 Task: Add Attachment from Google Drive to Card Card0000000219 in Board Board0000000055 in Workspace WS0000000019 in Trello. Add Cover Orange to Card Card0000000219 in Board Board0000000055 in Workspace WS0000000019 in Trello. Add "Add Label …" with "Title" Title0000000219 to Button Button0000000219 to Card Card0000000219 in Board Board0000000055 in Workspace WS0000000019 in Trello. Add Description DS0000000219 to Card Card0000000219 in Board Board0000000055 in Workspace WS0000000019 in Trello. Add Comment CM0000000219 to Card Card0000000219 in Board Board0000000055 in Workspace WS0000000019 in Trello
Action: Mouse moved to (686, 721)
Screenshot: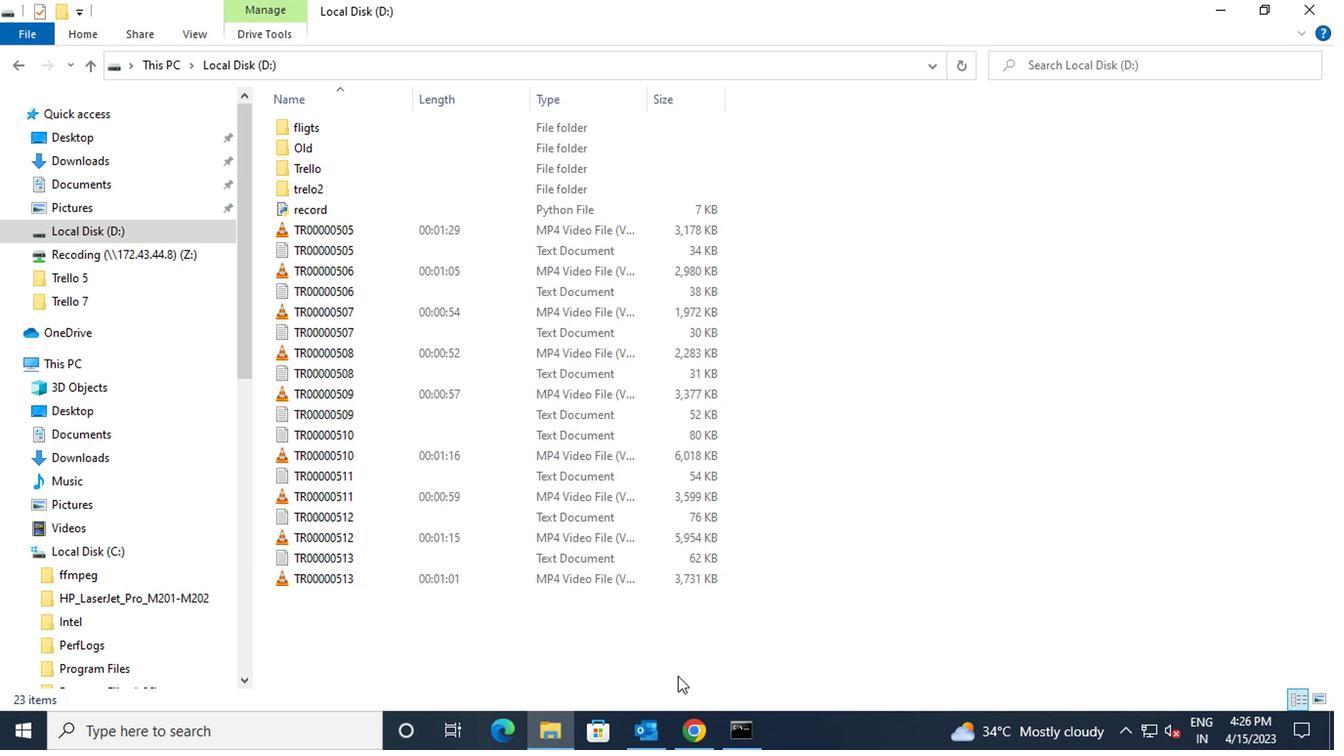 
Action: Mouse pressed left at (686, 721)
Screenshot: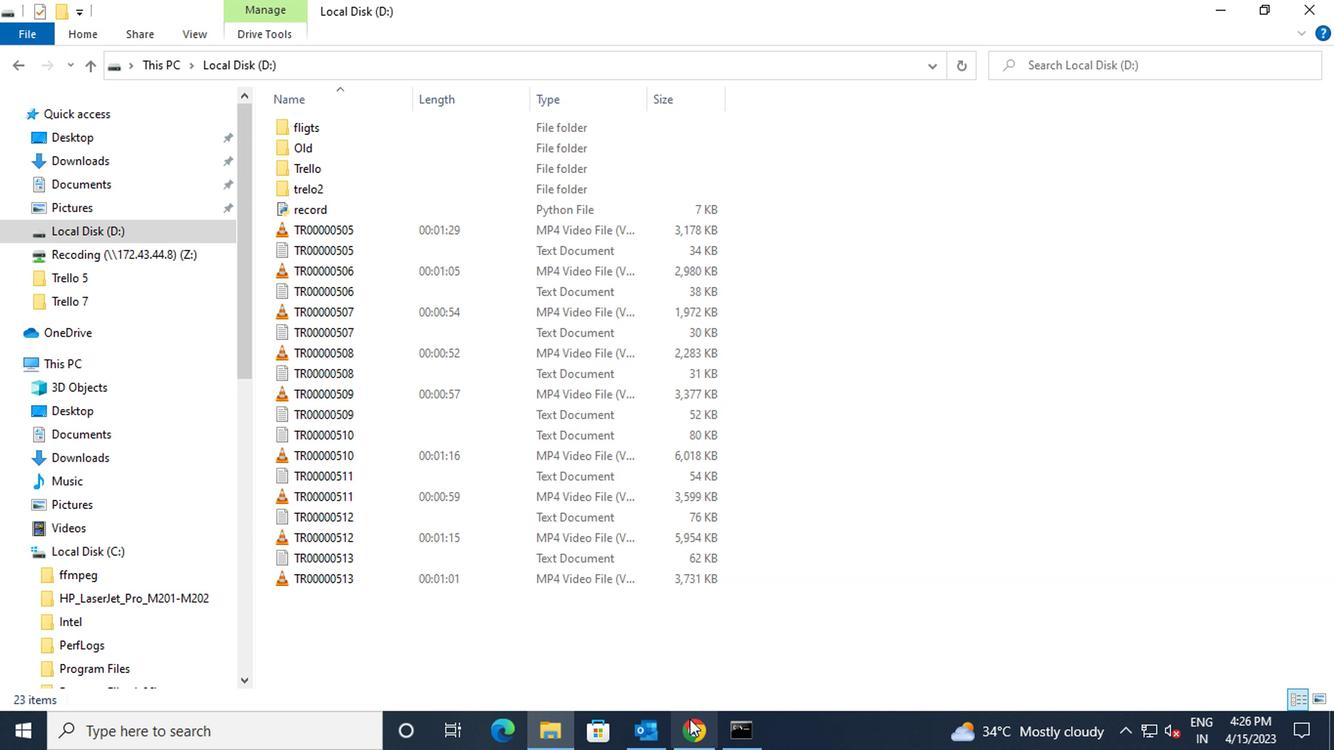 
Action: Mouse moved to (495, 548)
Screenshot: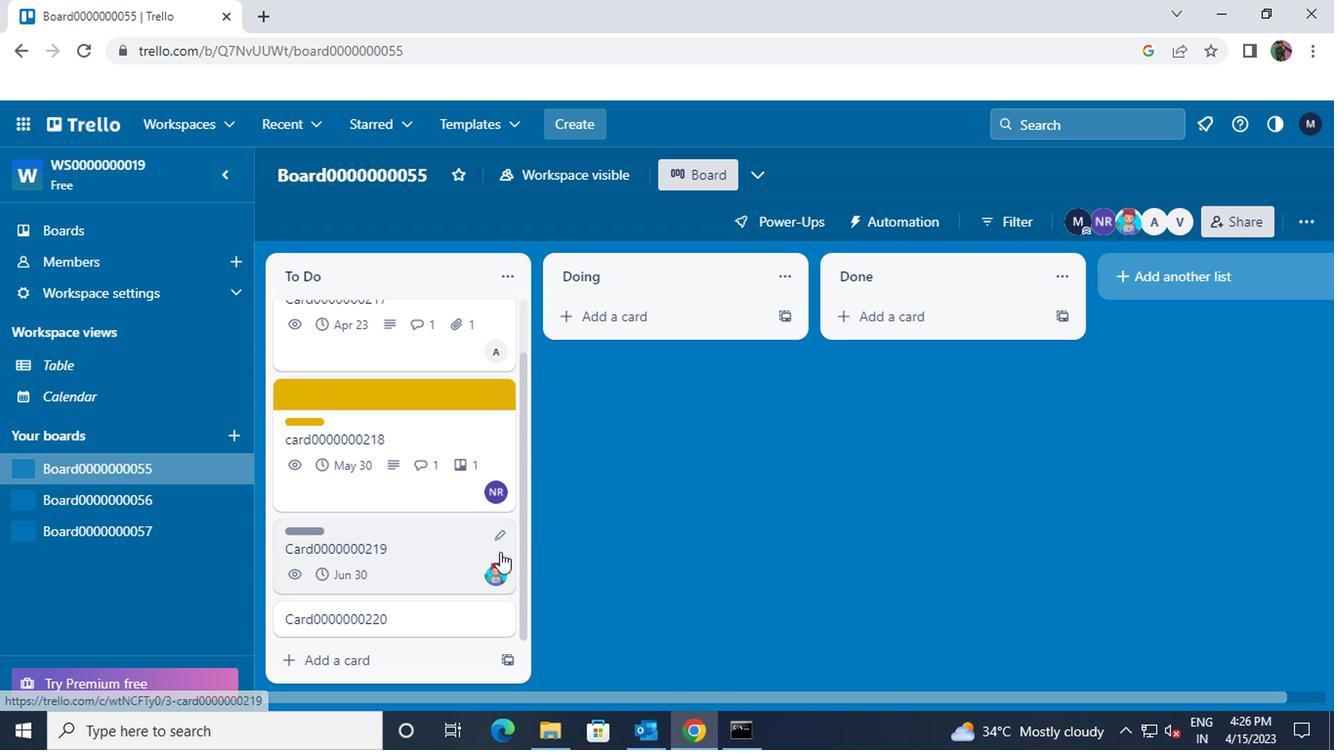 
Action: Mouse pressed left at (495, 548)
Screenshot: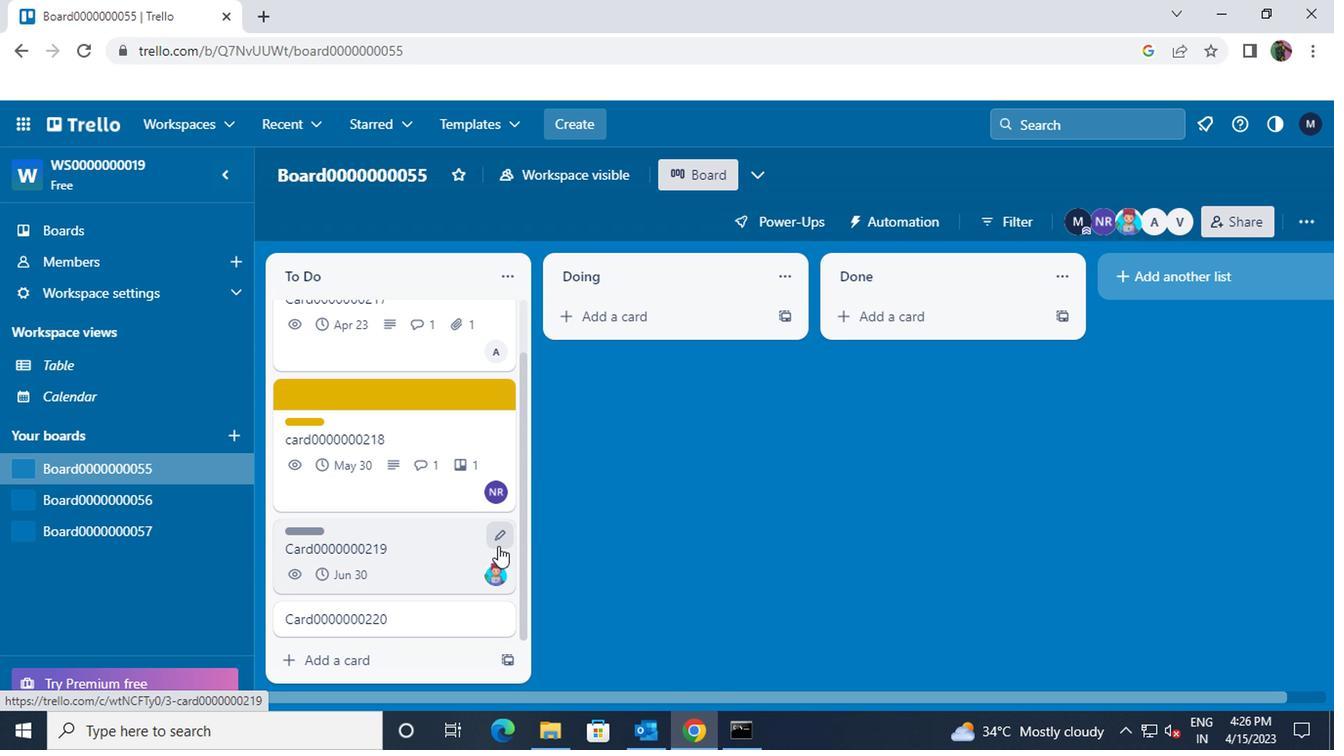 
Action: Mouse moved to (550, 438)
Screenshot: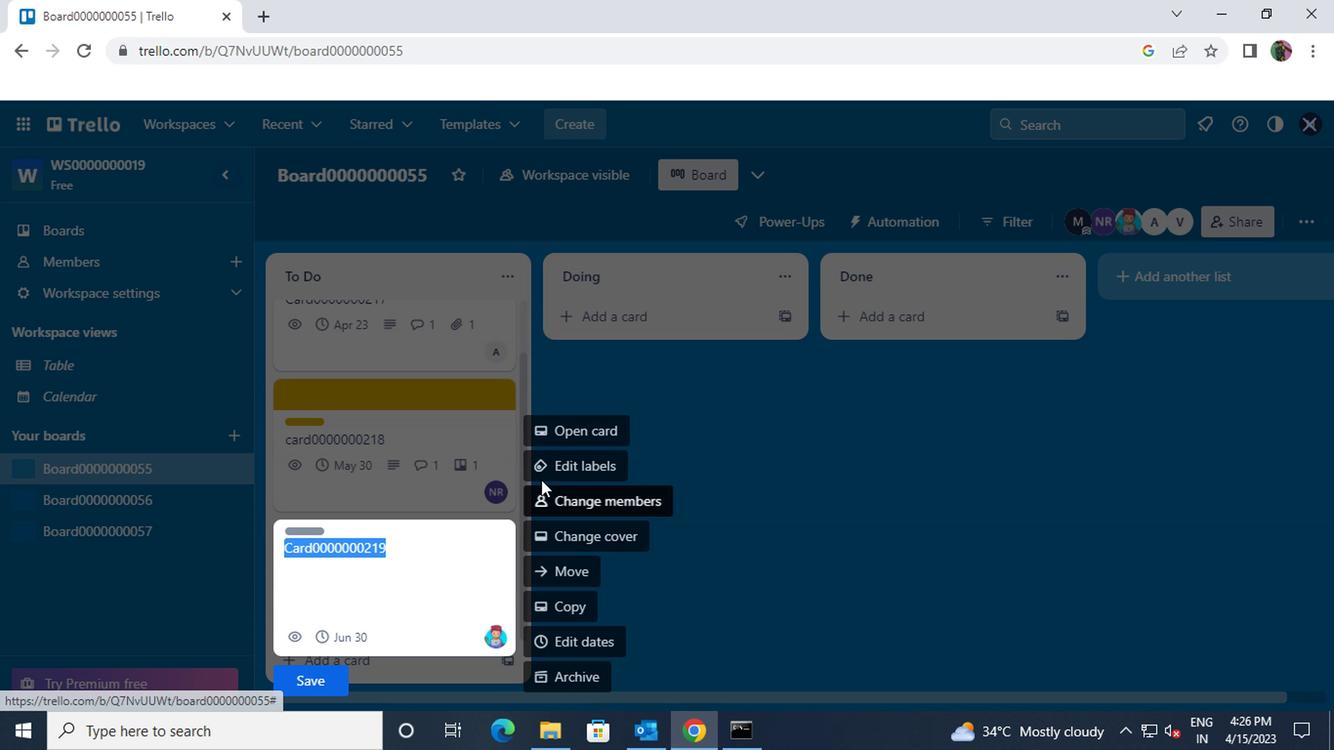 
Action: Mouse pressed left at (550, 438)
Screenshot: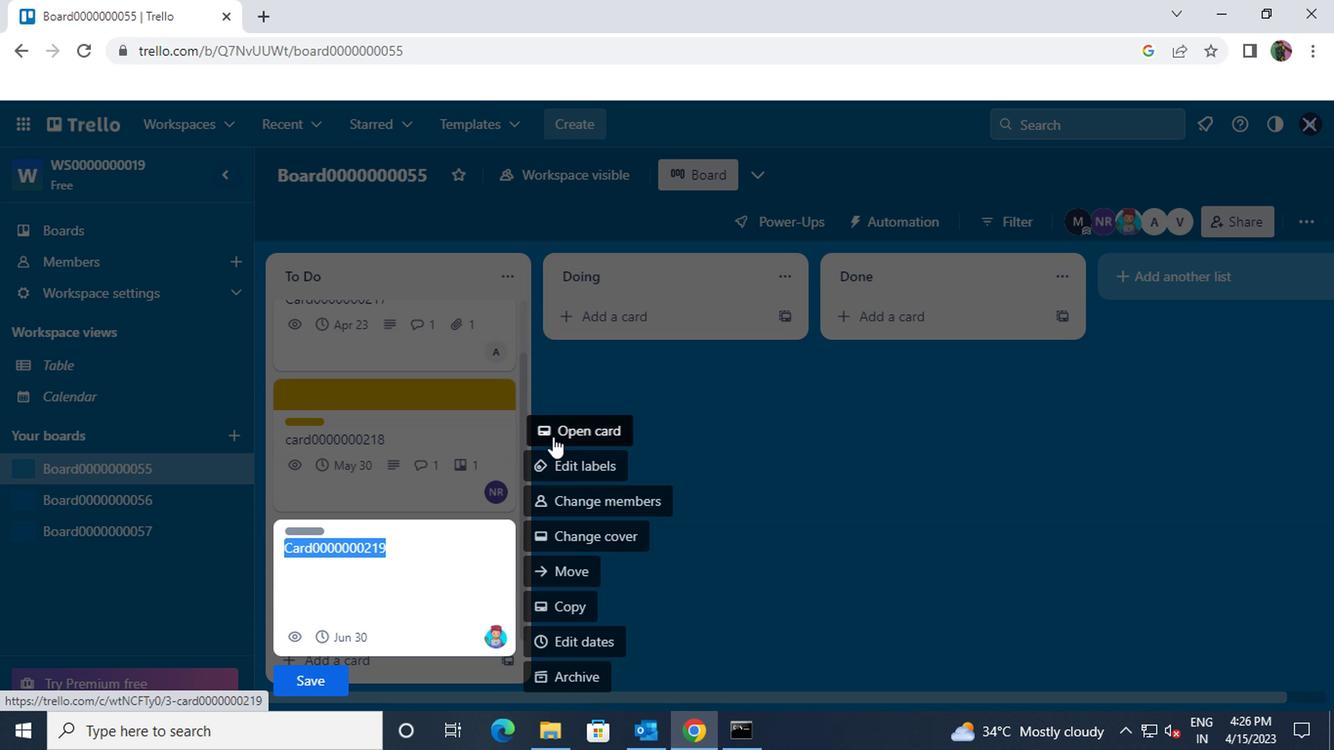 
Action: Mouse moved to (886, 440)
Screenshot: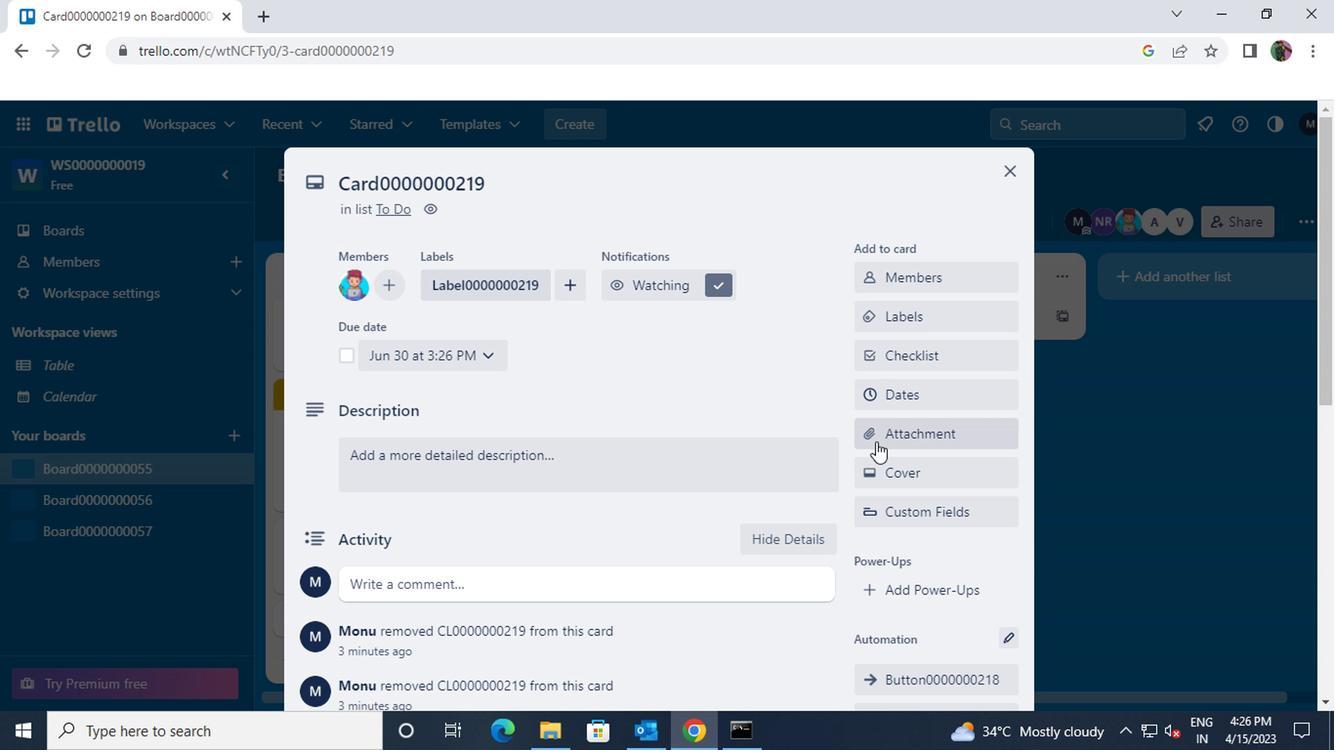 
Action: Mouse pressed left at (886, 440)
Screenshot: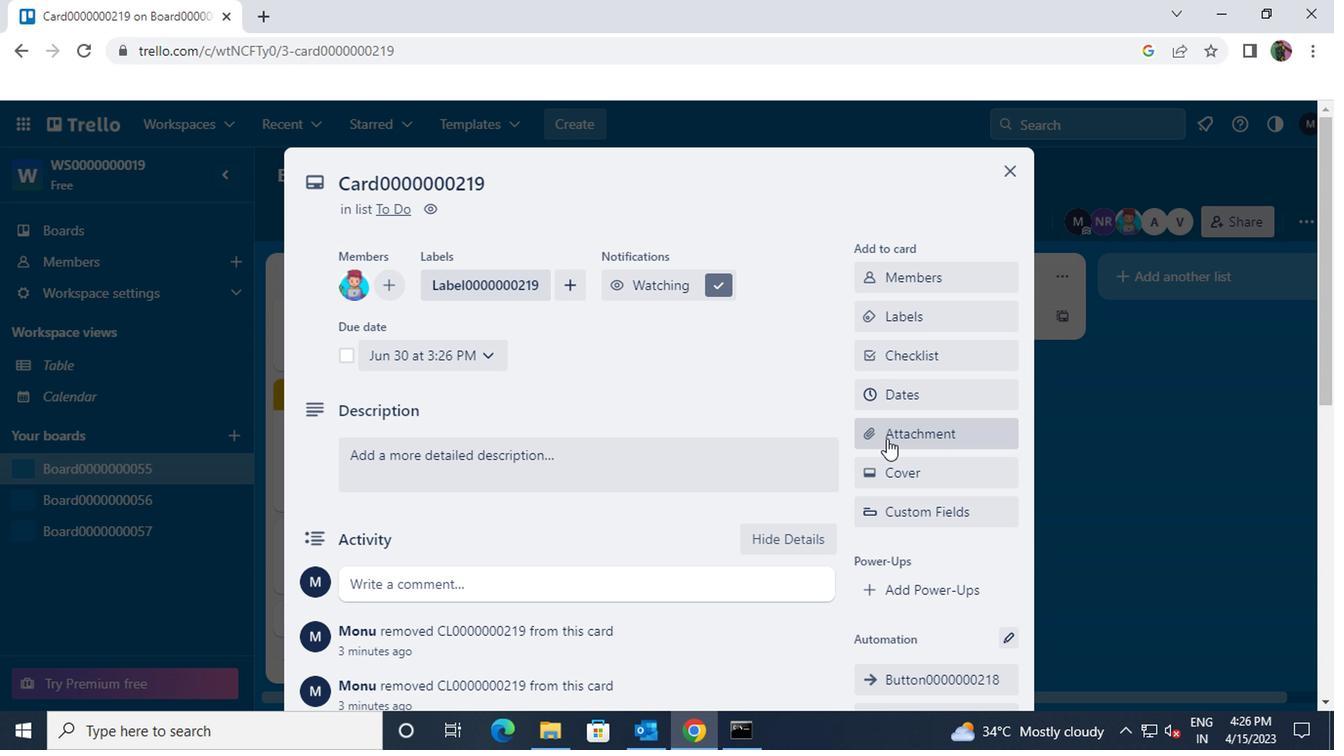 
Action: Mouse moved to (919, 282)
Screenshot: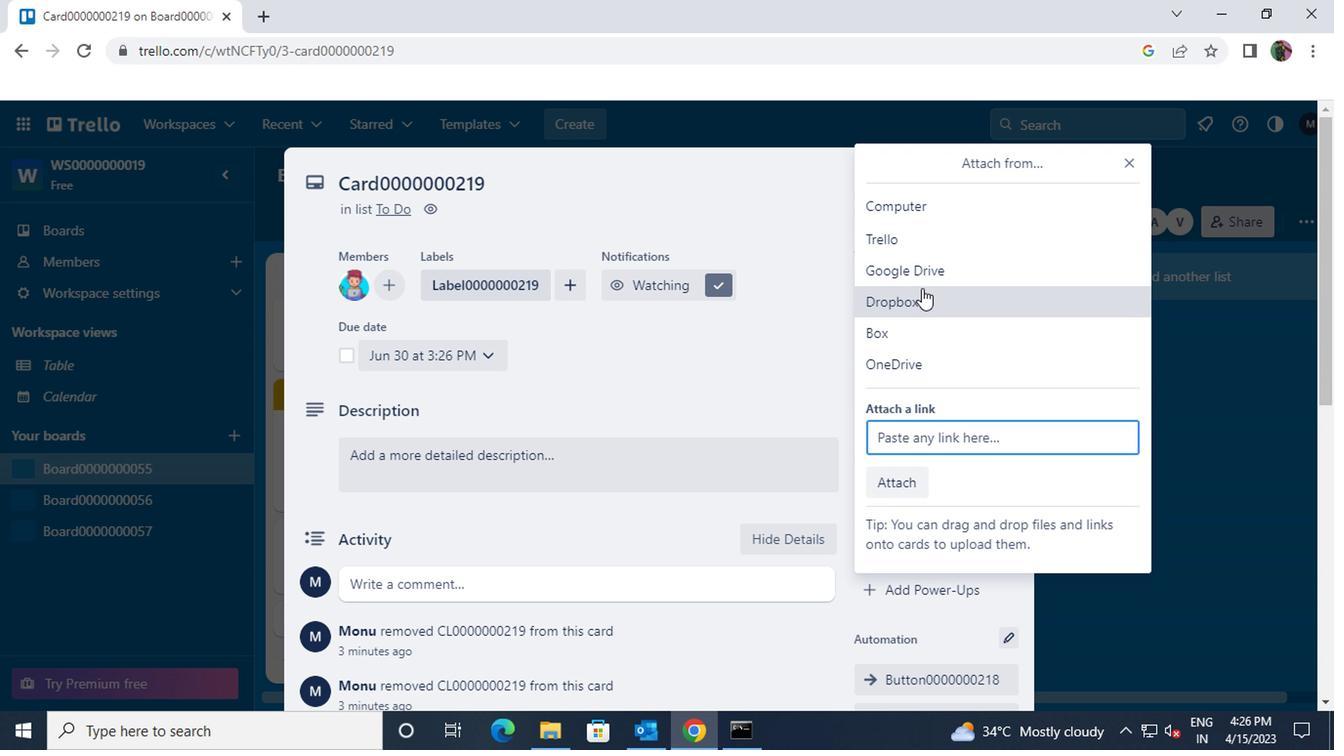 
Action: Mouse pressed left at (919, 282)
Screenshot: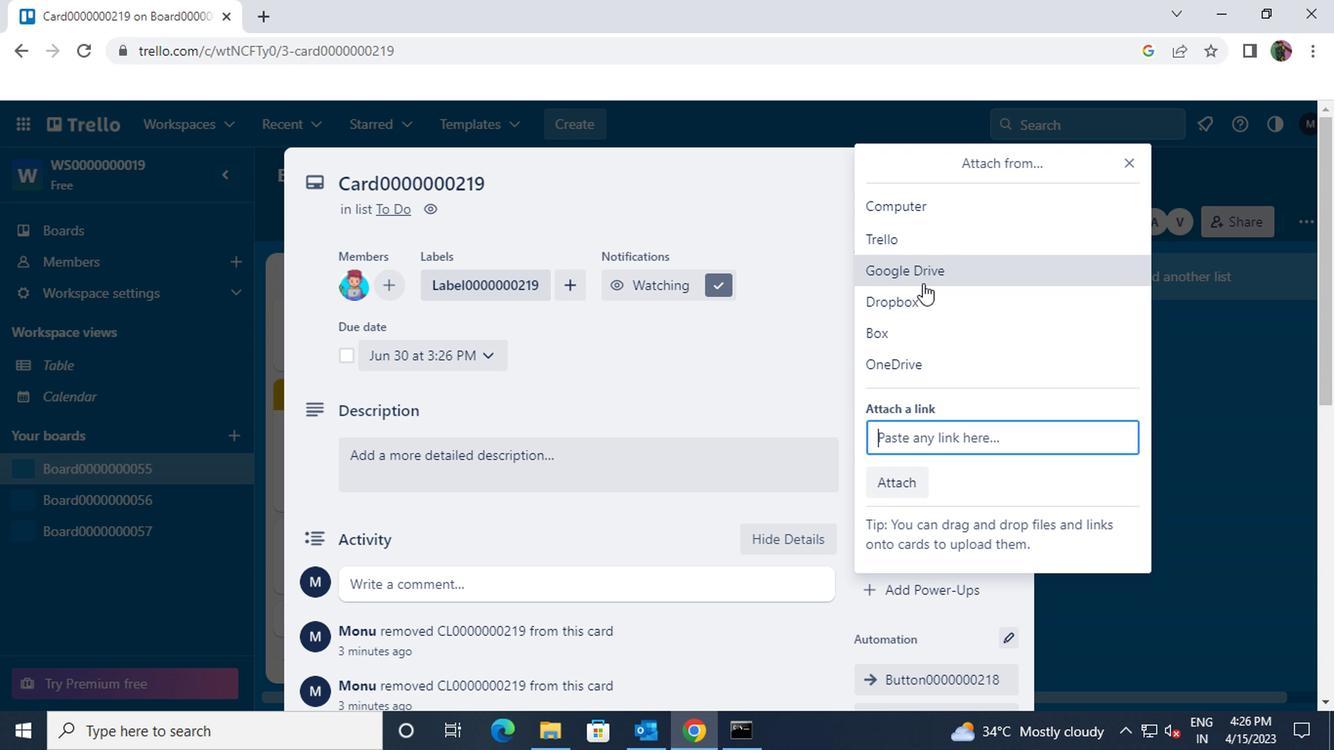 
Action: Mouse moved to (910, 555)
Screenshot: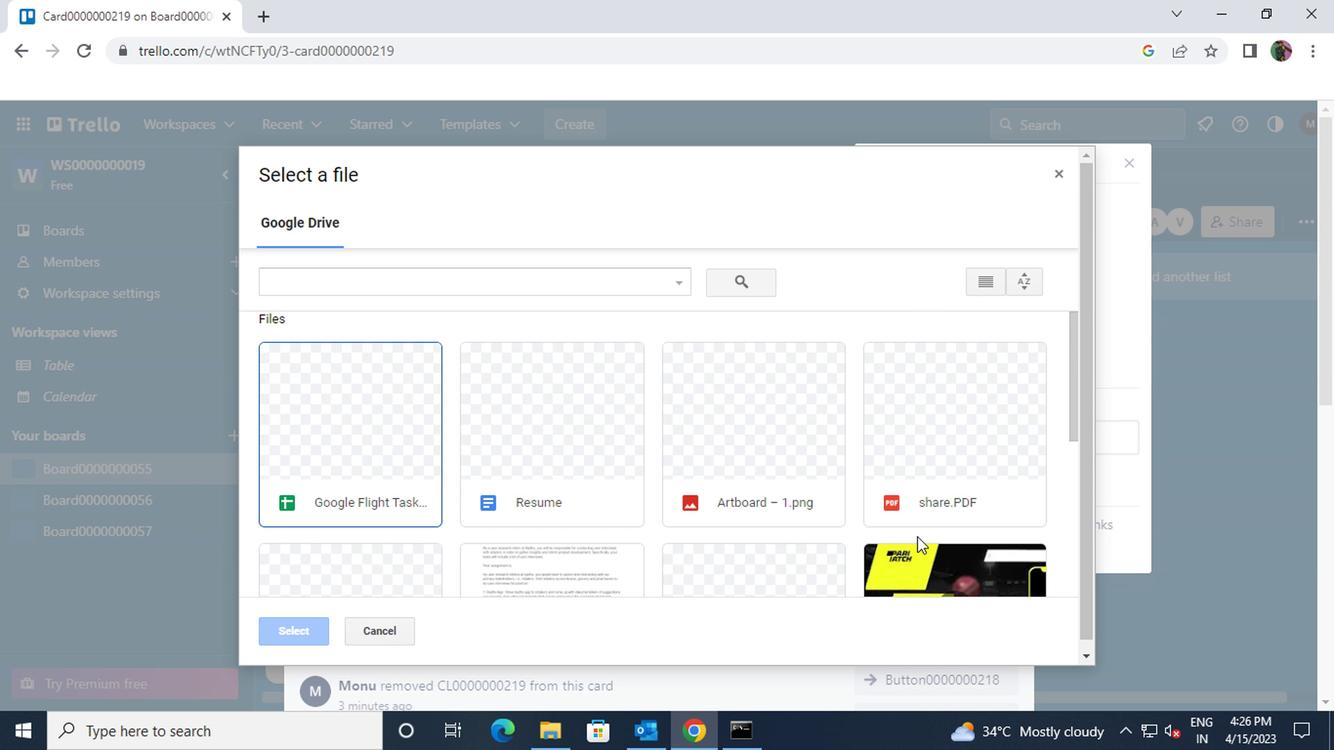 
Action: Mouse pressed left at (910, 555)
Screenshot: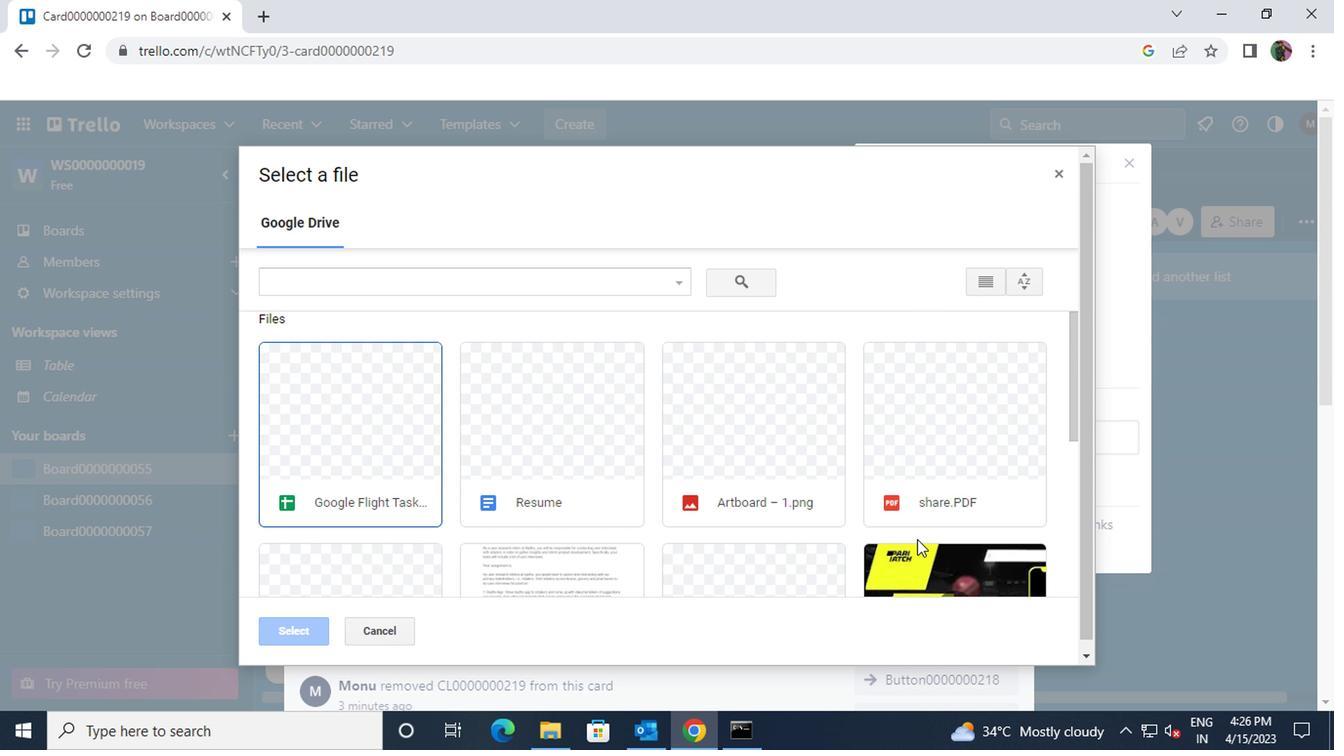
Action: Mouse moved to (303, 632)
Screenshot: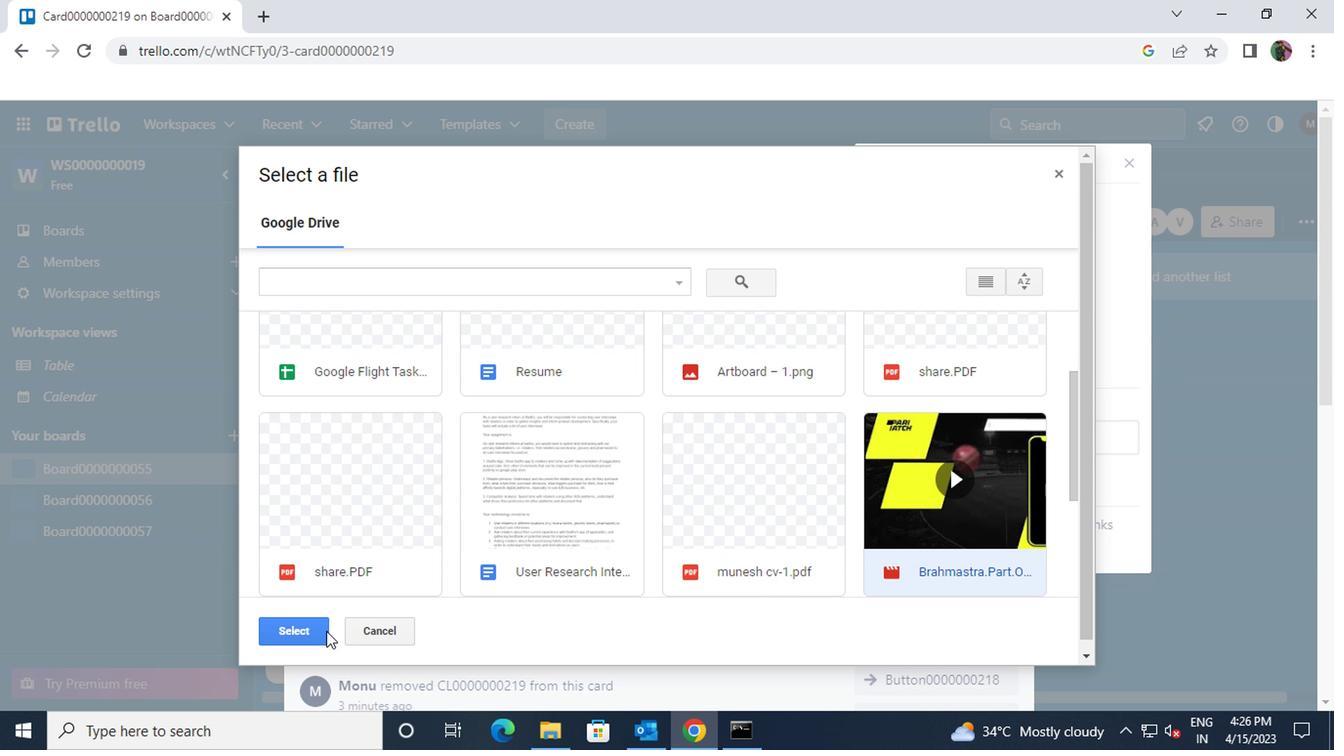 
Action: Mouse pressed left at (303, 632)
Screenshot: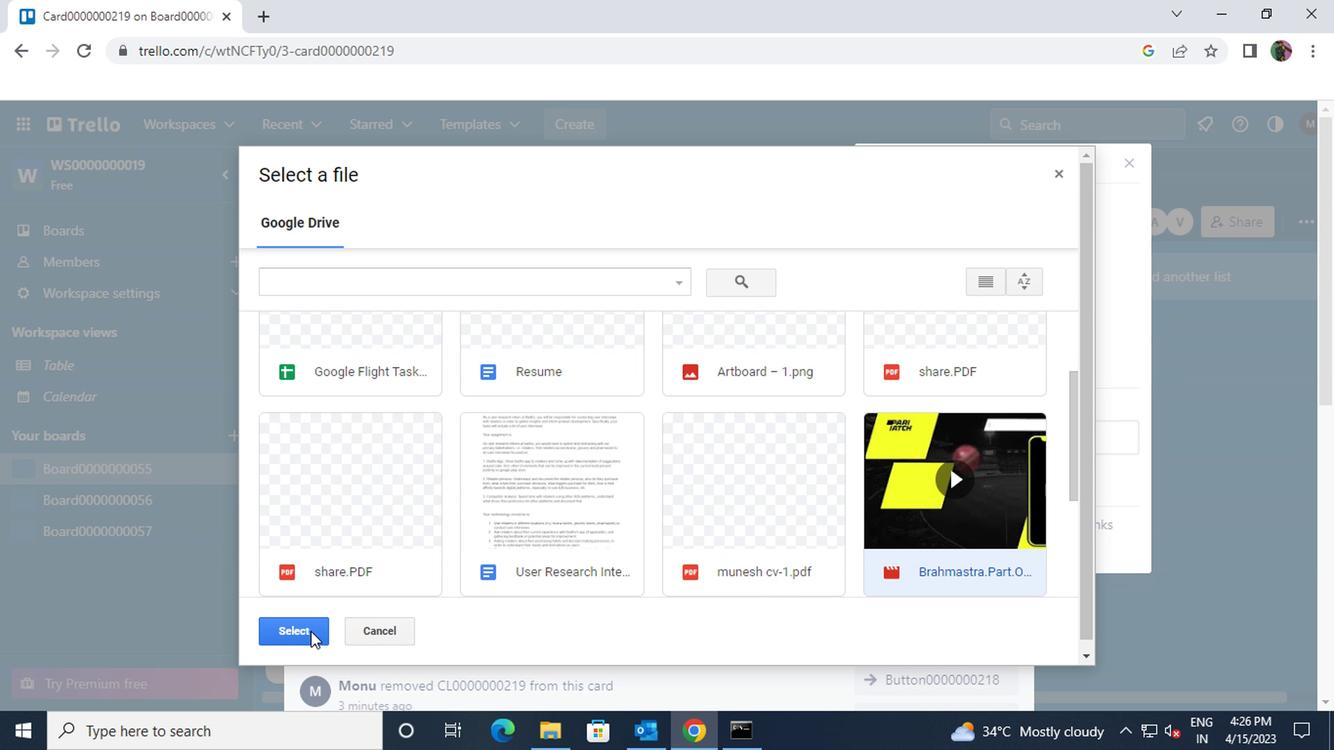 
Action: Mouse moved to (1006, 169)
Screenshot: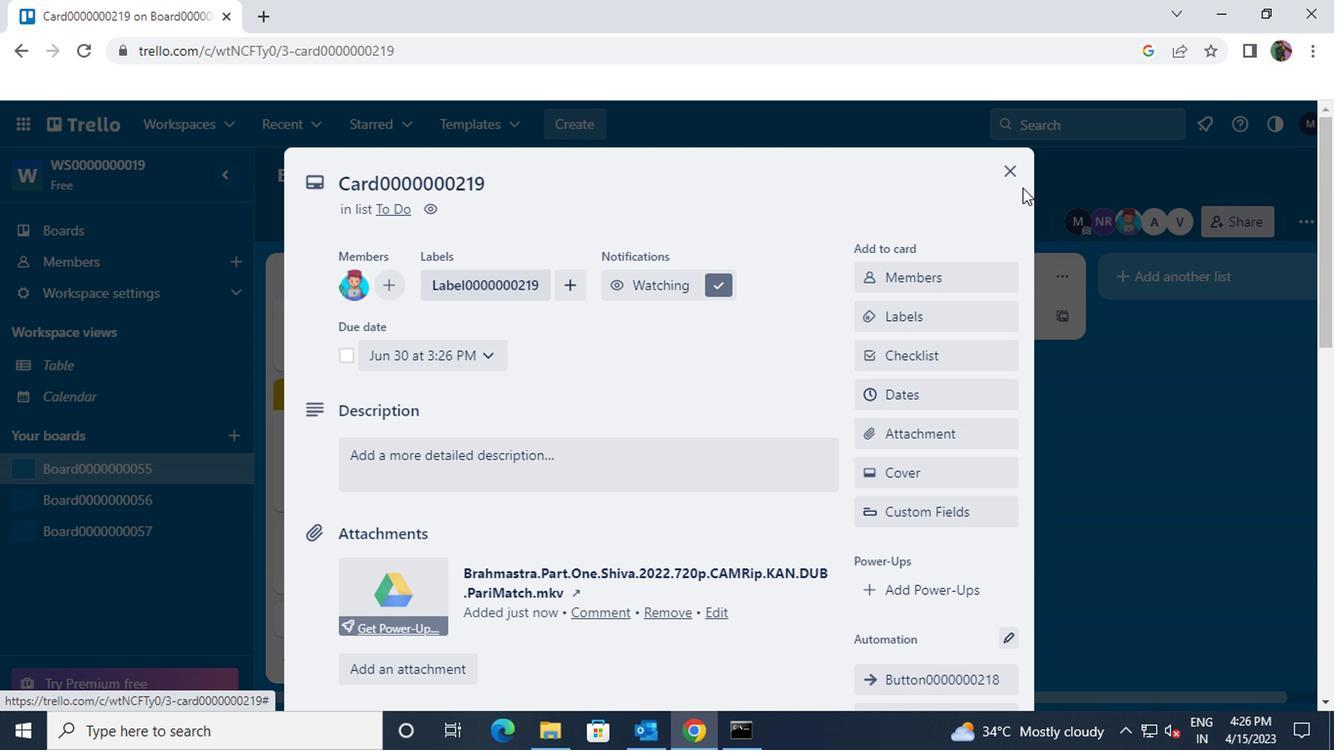 
Action: Mouse pressed left at (1006, 169)
Screenshot: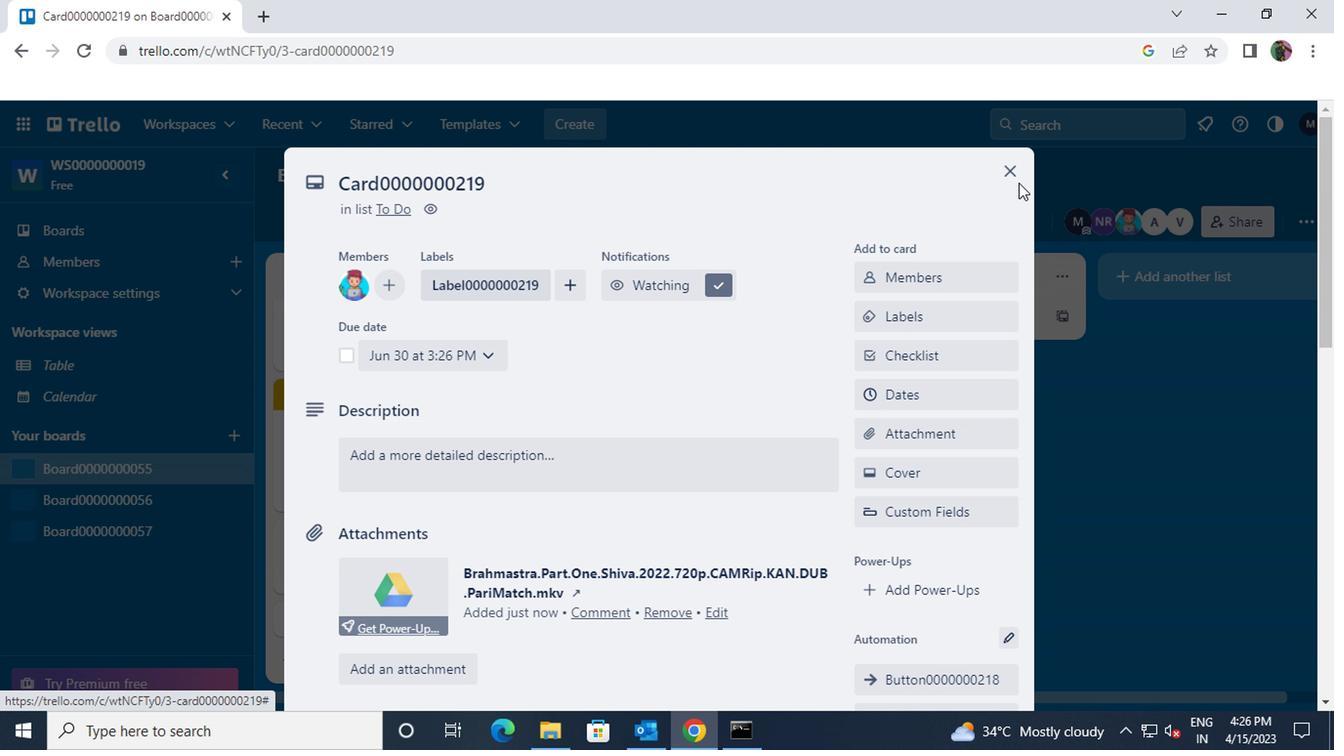 
Action: Mouse moved to (499, 536)
Screenshot: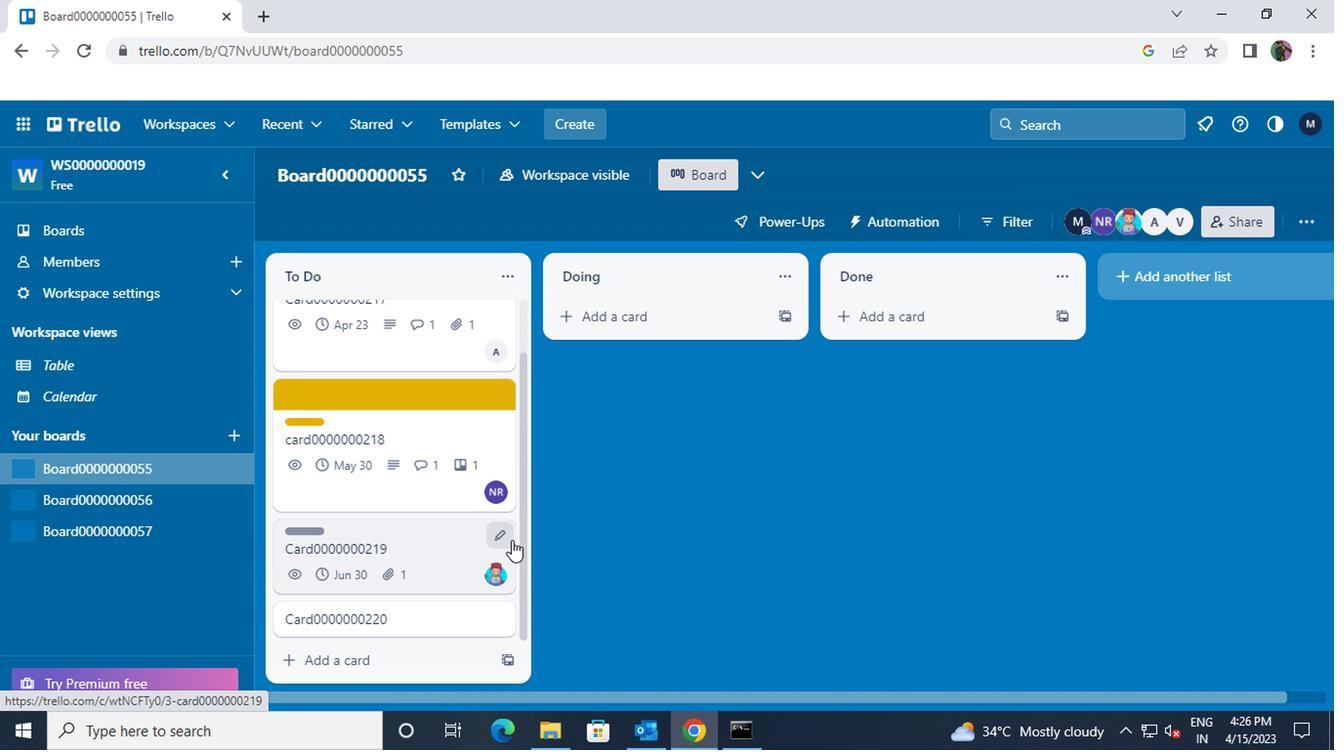 
Action: Mouse pressed left at (499, 536)
Screenshot: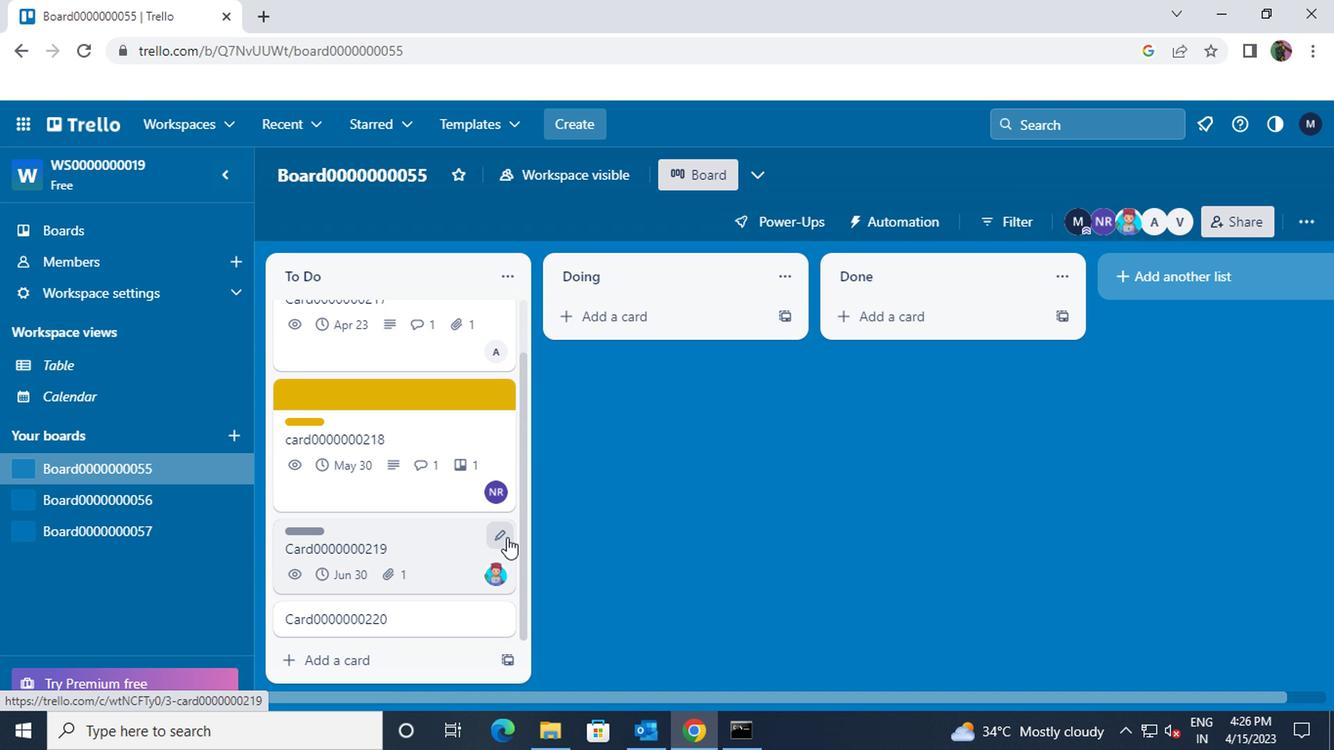 
Action: Mouse moved to (552, 529)
Screenshot: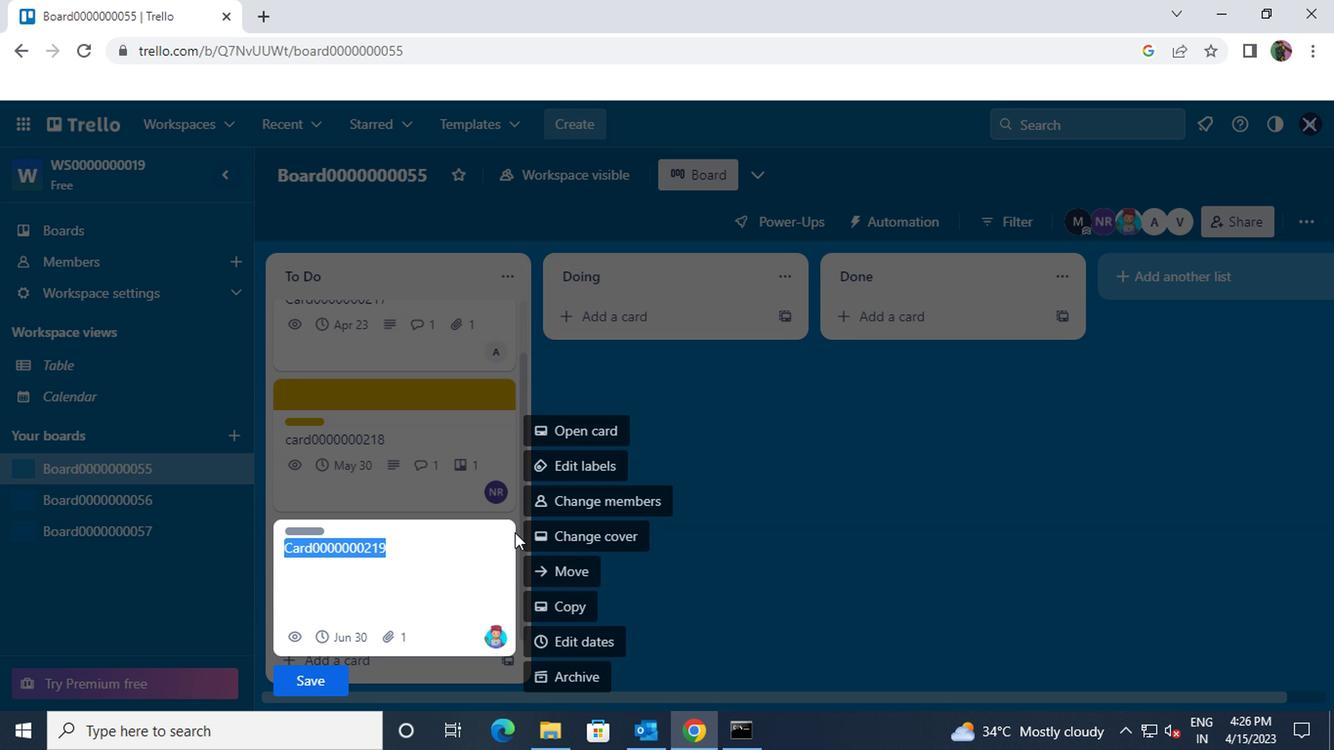 
Action: Mouse pressed left at (552, 529)
Screenshot: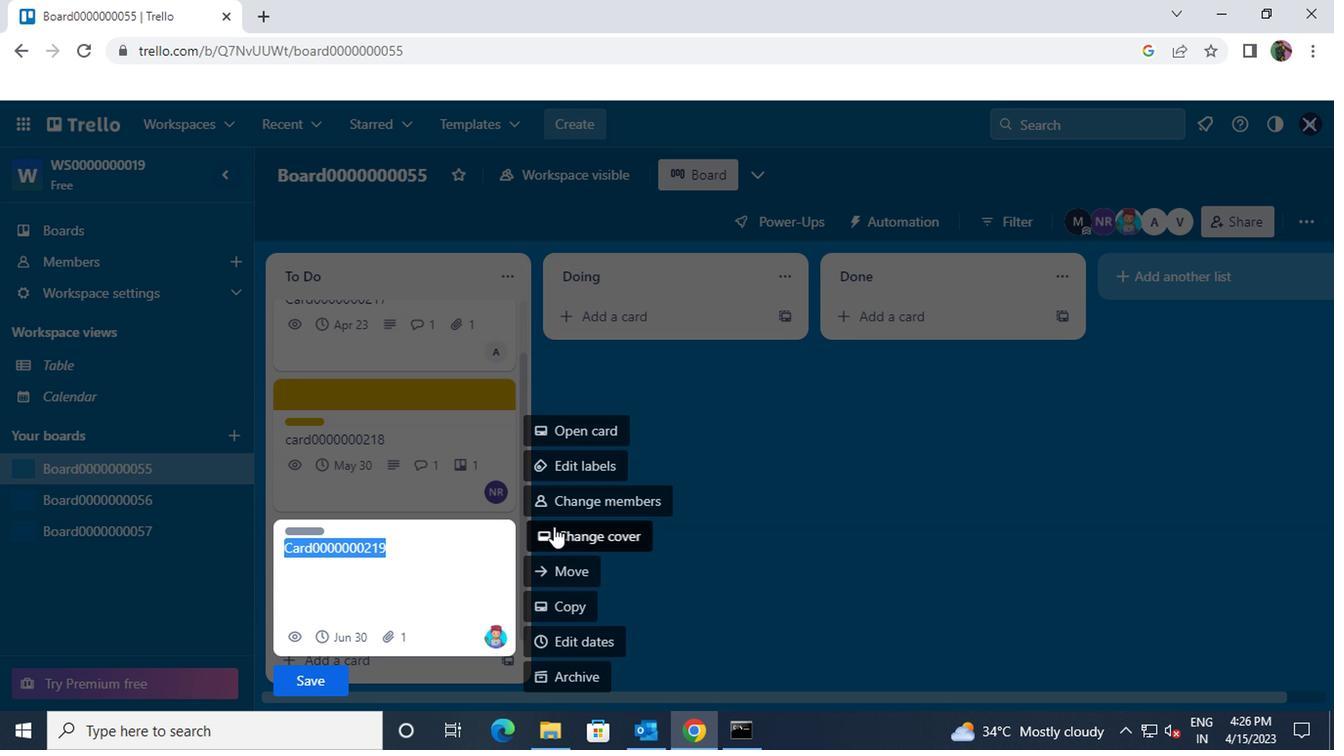 
Action: Mouse moved to (732, 344)
Screenshot: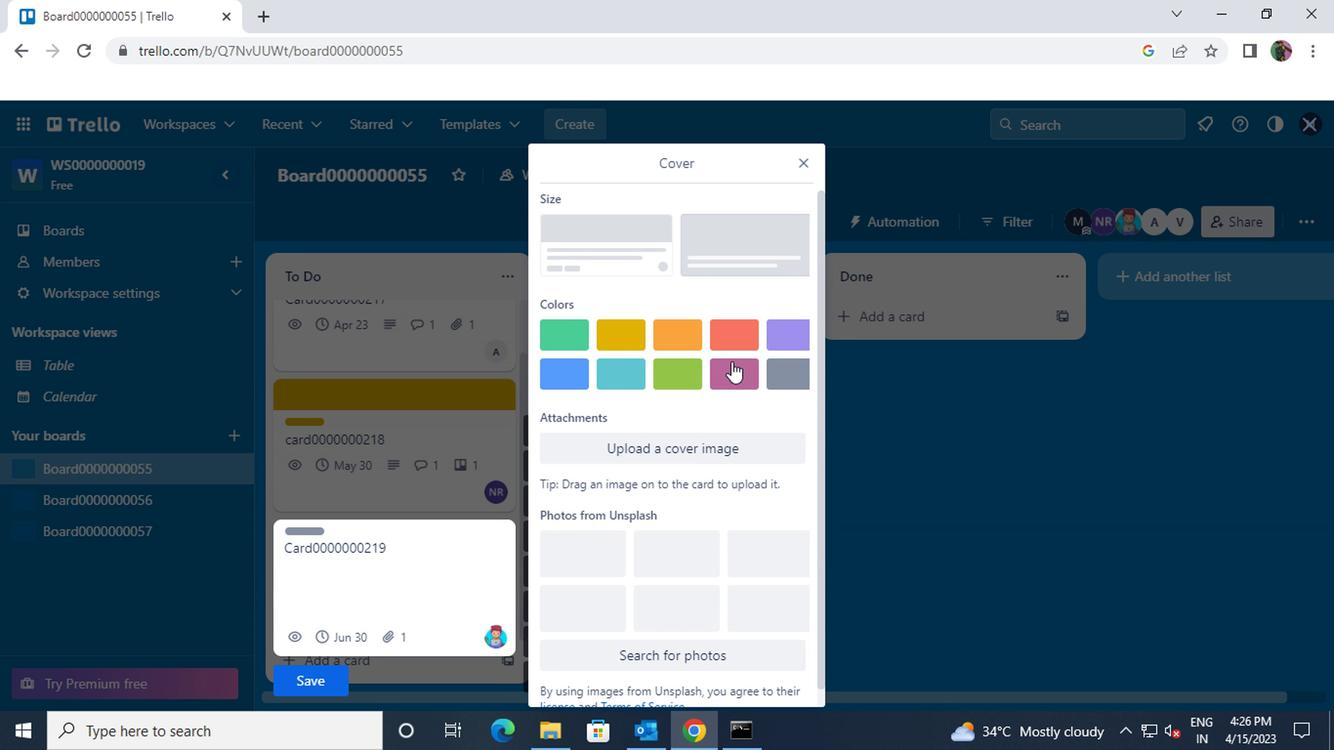 
Action: Mouse pressed left at (732, 344)
Screenshot: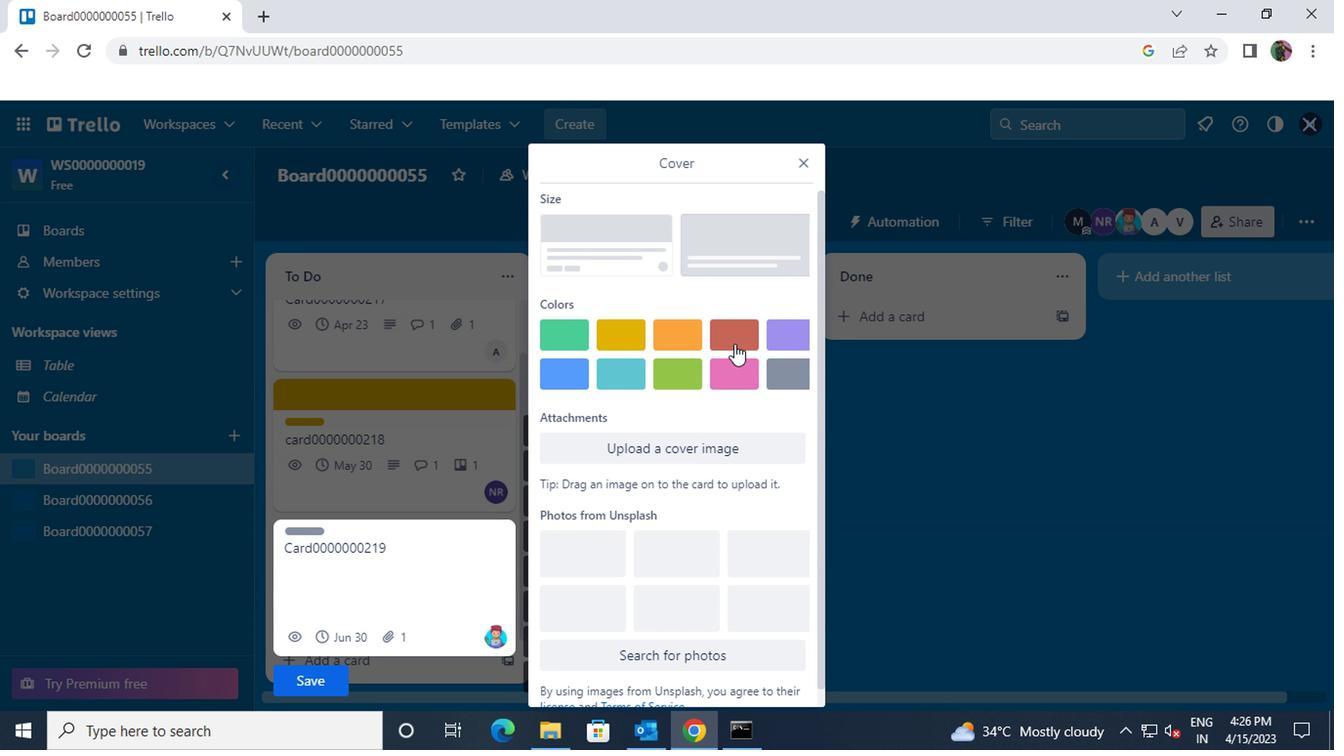 
Action: Mouse moved to (327, 699)
Screenshot: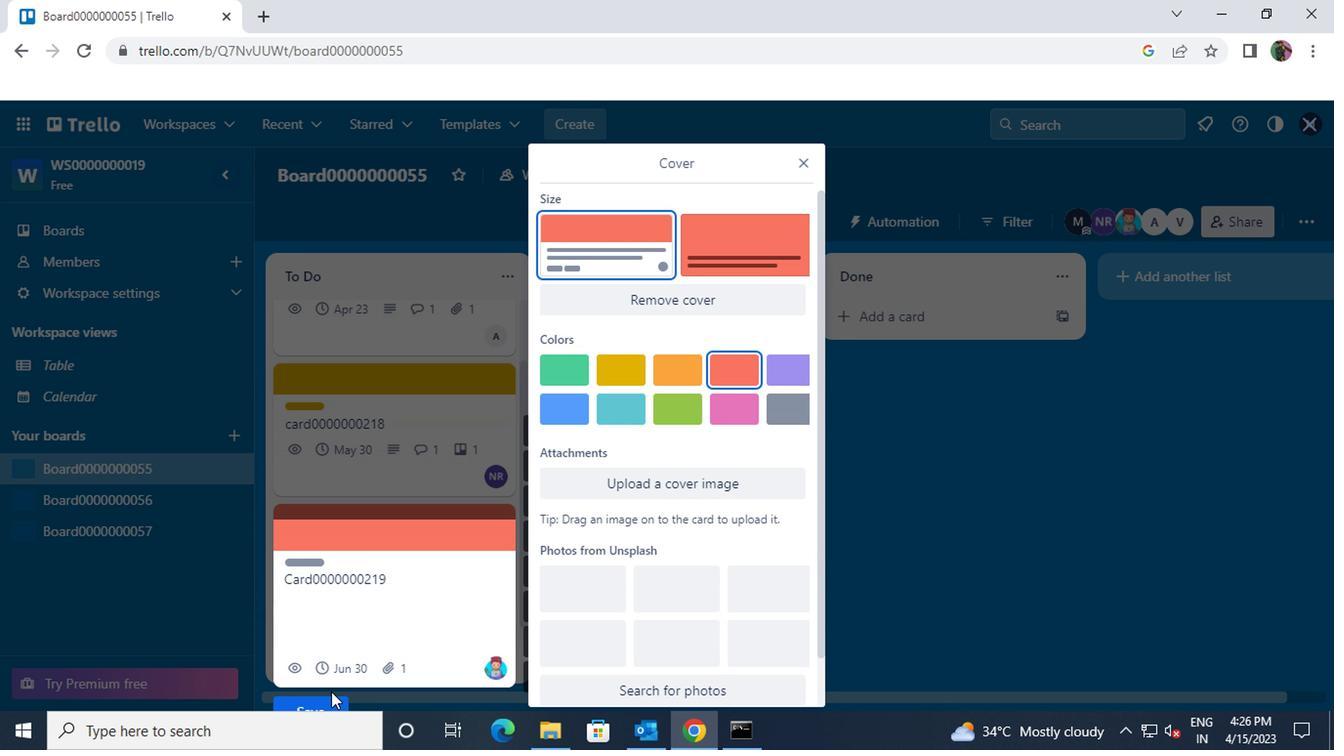 
Action: Mouse pressed left at (327, 699)
Screenshot: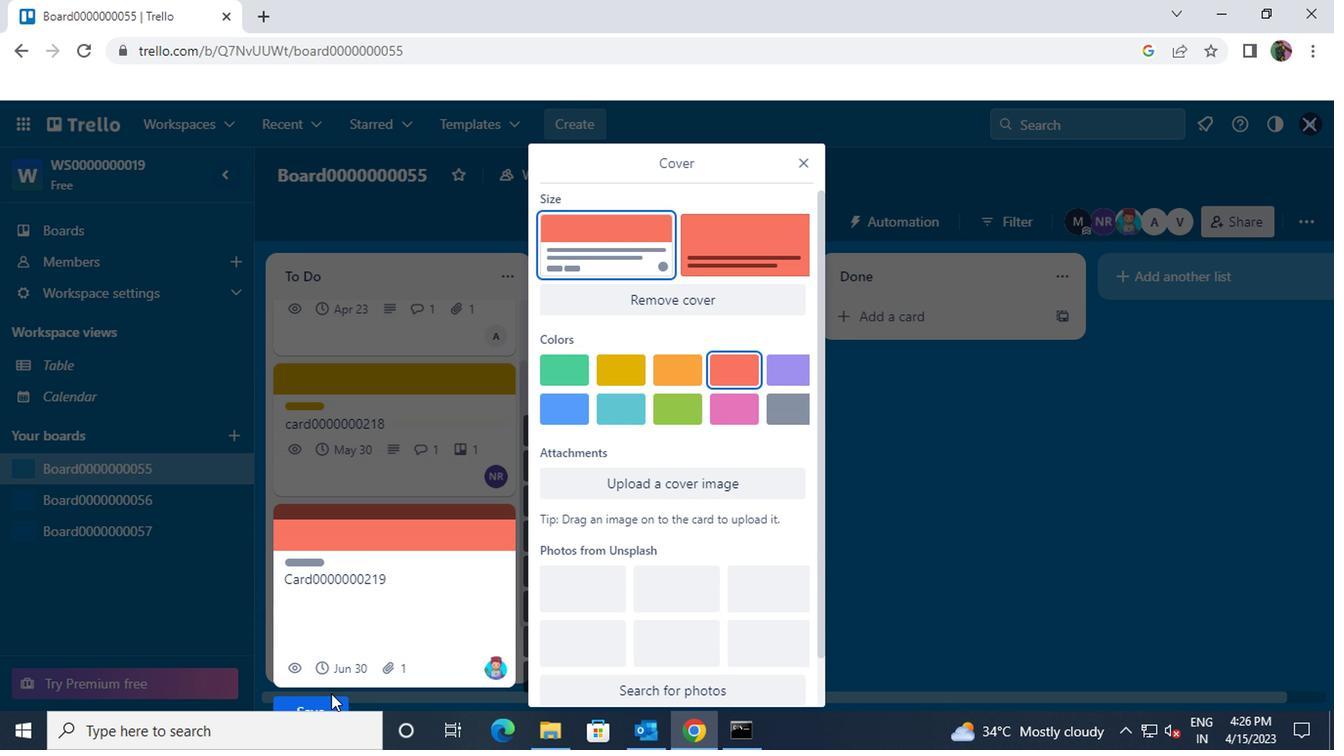 
Action: Mouse moved to (502, 527)
Screenshot: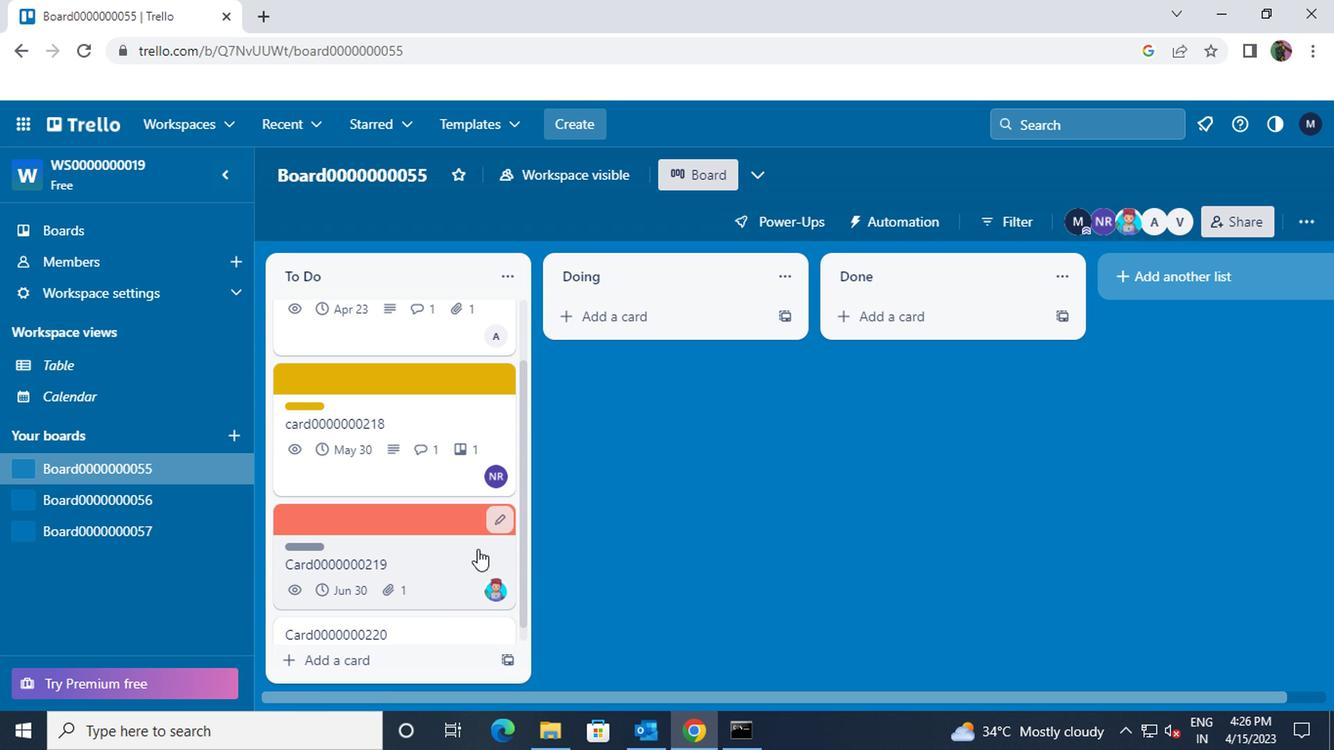
Action: Mouse pressed left at (502, 527)
Screenshot: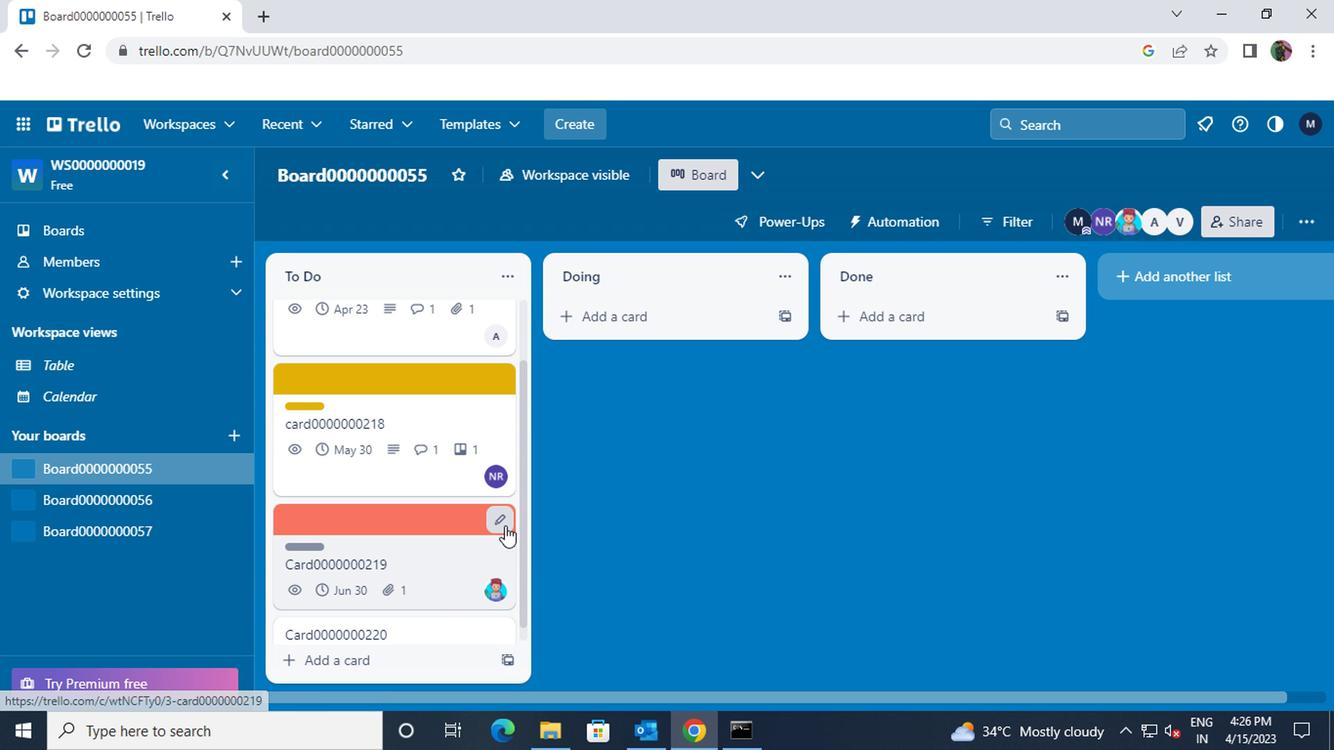 
Action: Mouse moved to (602, 431)
Screenshot: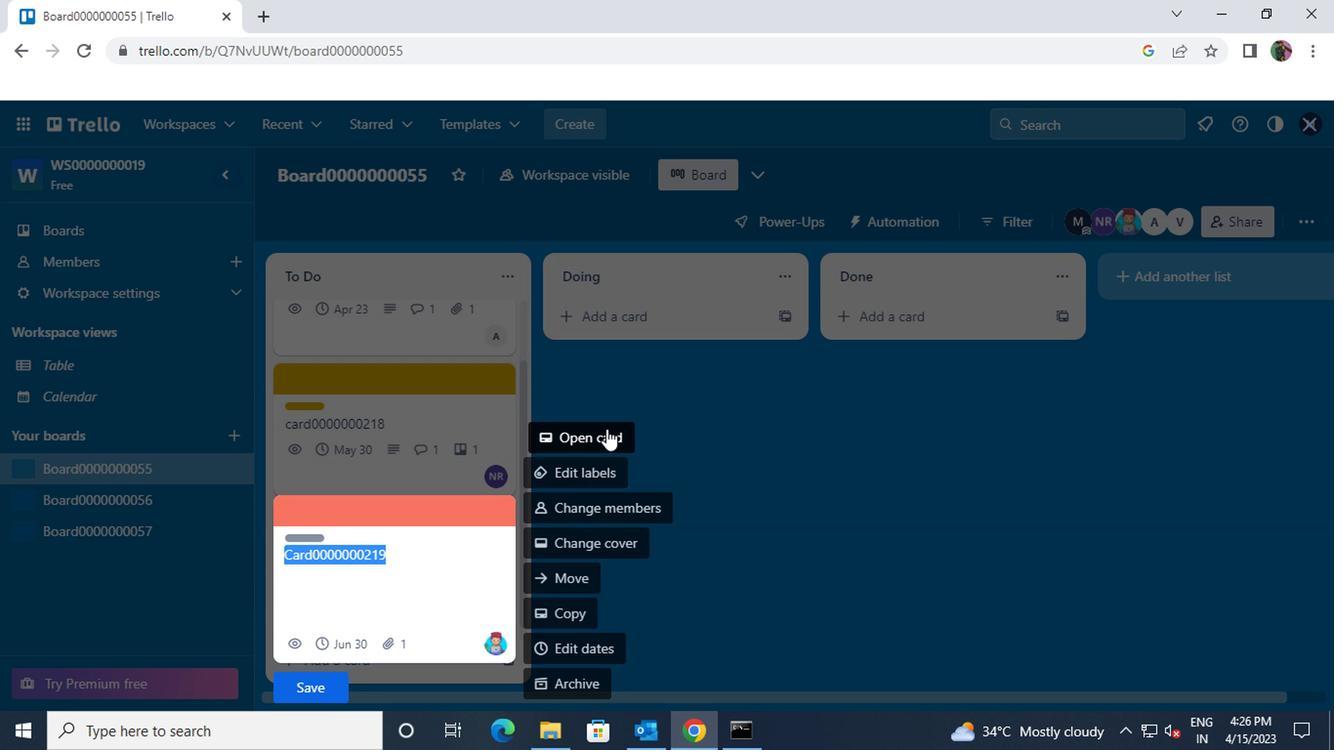 
Action: Mouse pressed left at (602, 431)
Screenshot: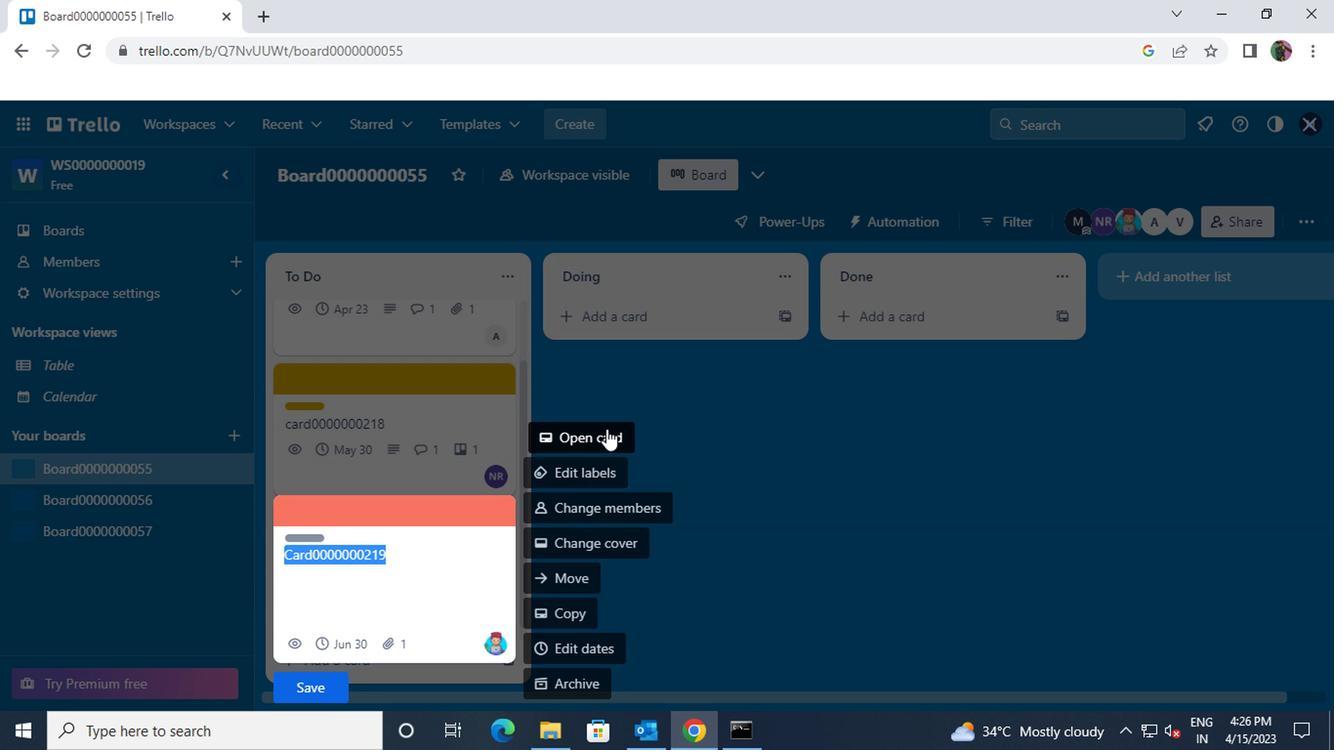 
Action: Mouse moved to (892, 430)
Screenshot: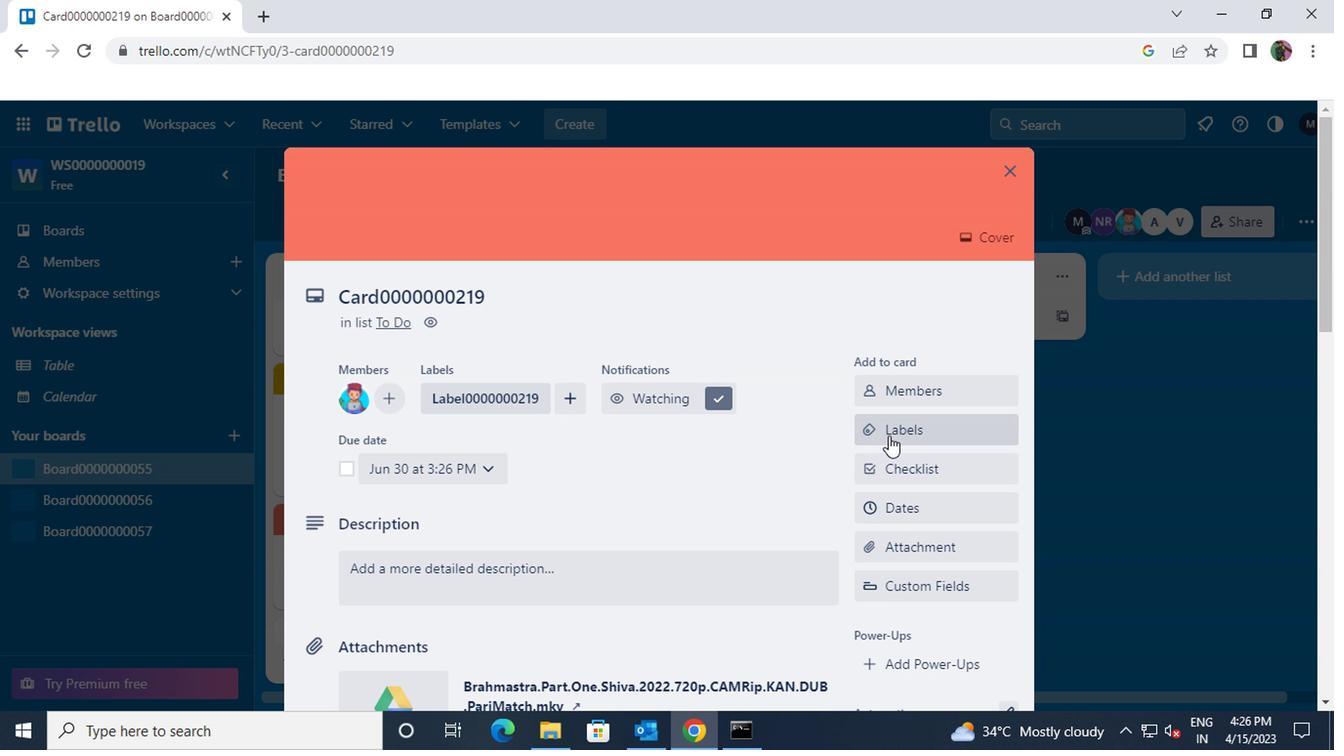 
Action: Mouse pressed left at (892, 430)
Screenshot: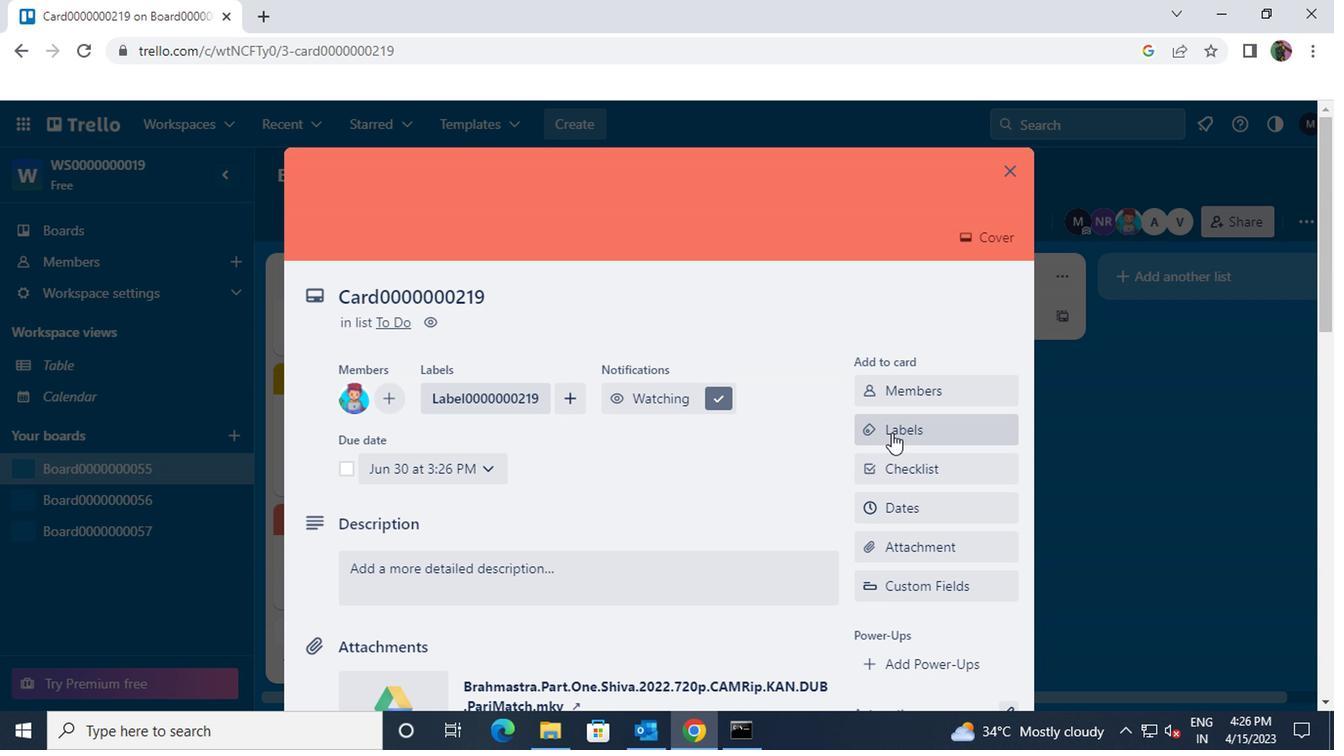 
Action: Mouse moved to (924, 522)
Screenshot: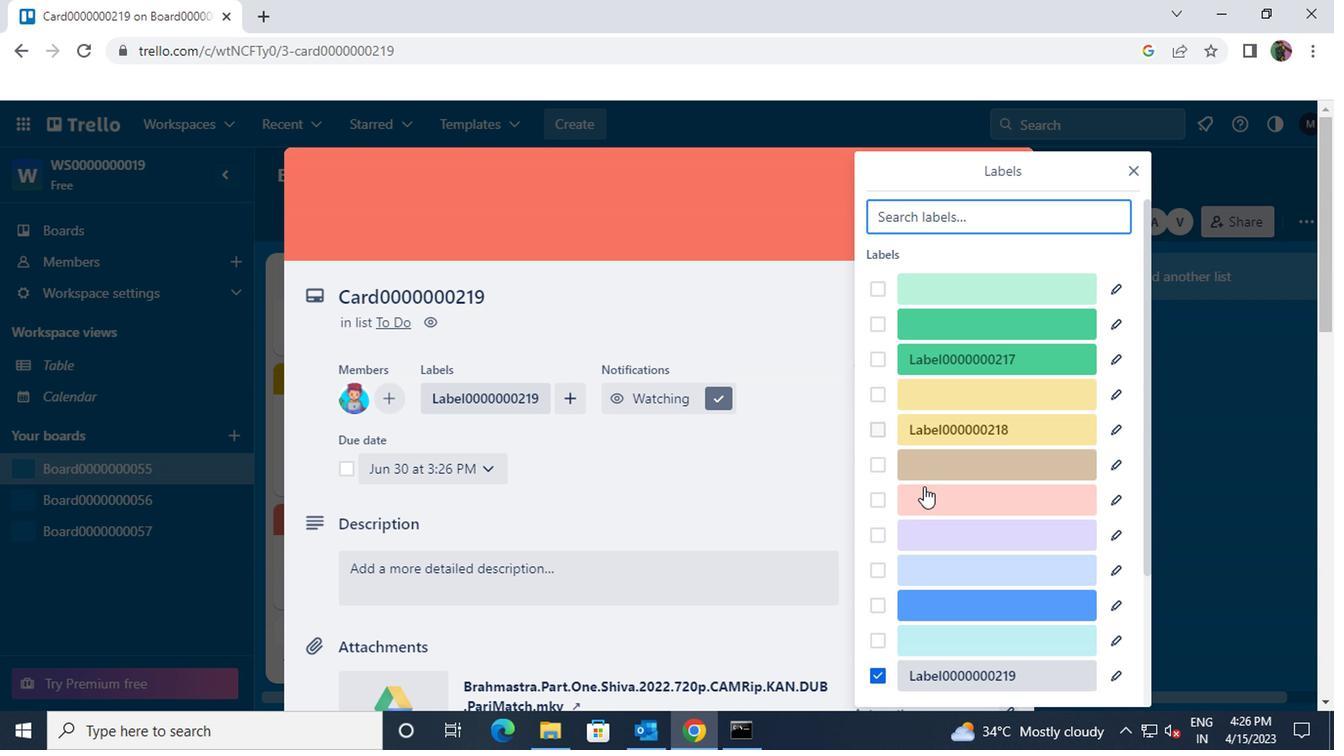 
Action: Mouse scrolled (924, 522) with delta (0, 0)
Screenshot: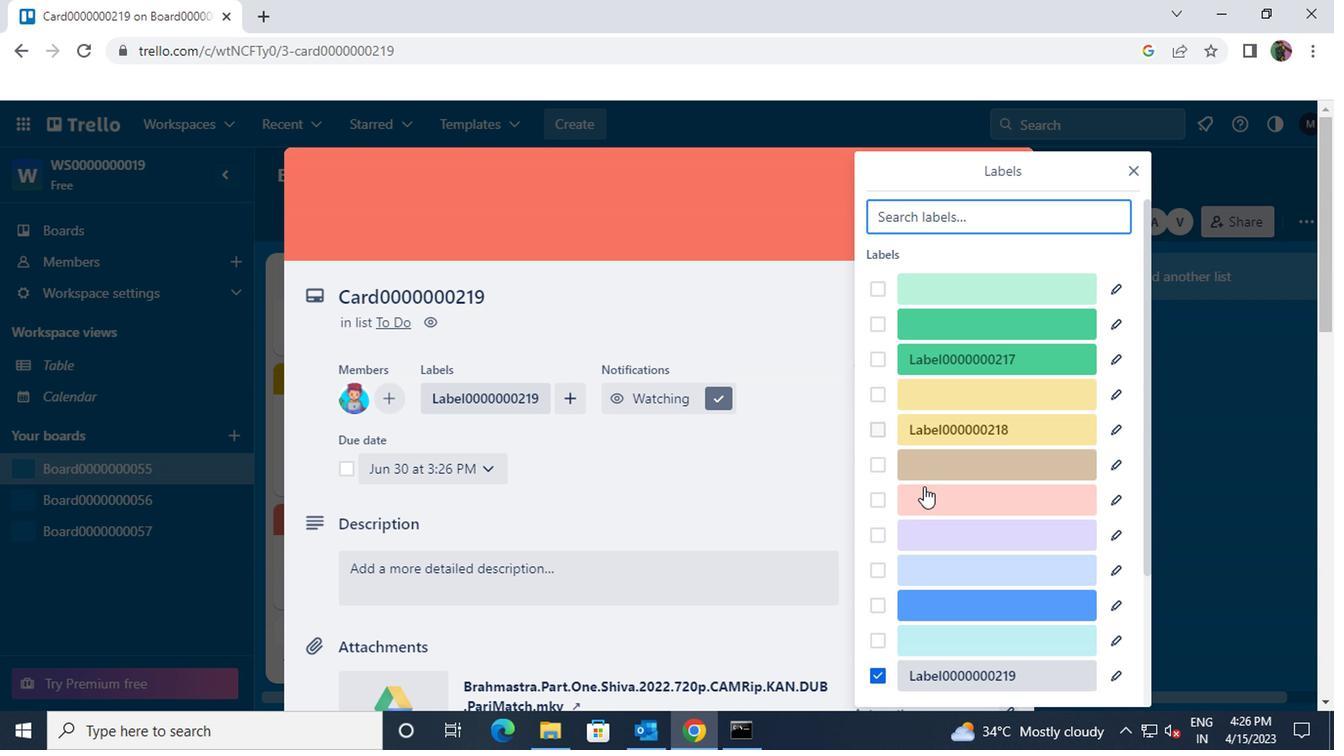 
Action: Mouse scrolled (924, 522) with delta (0, 0)
Screenshot: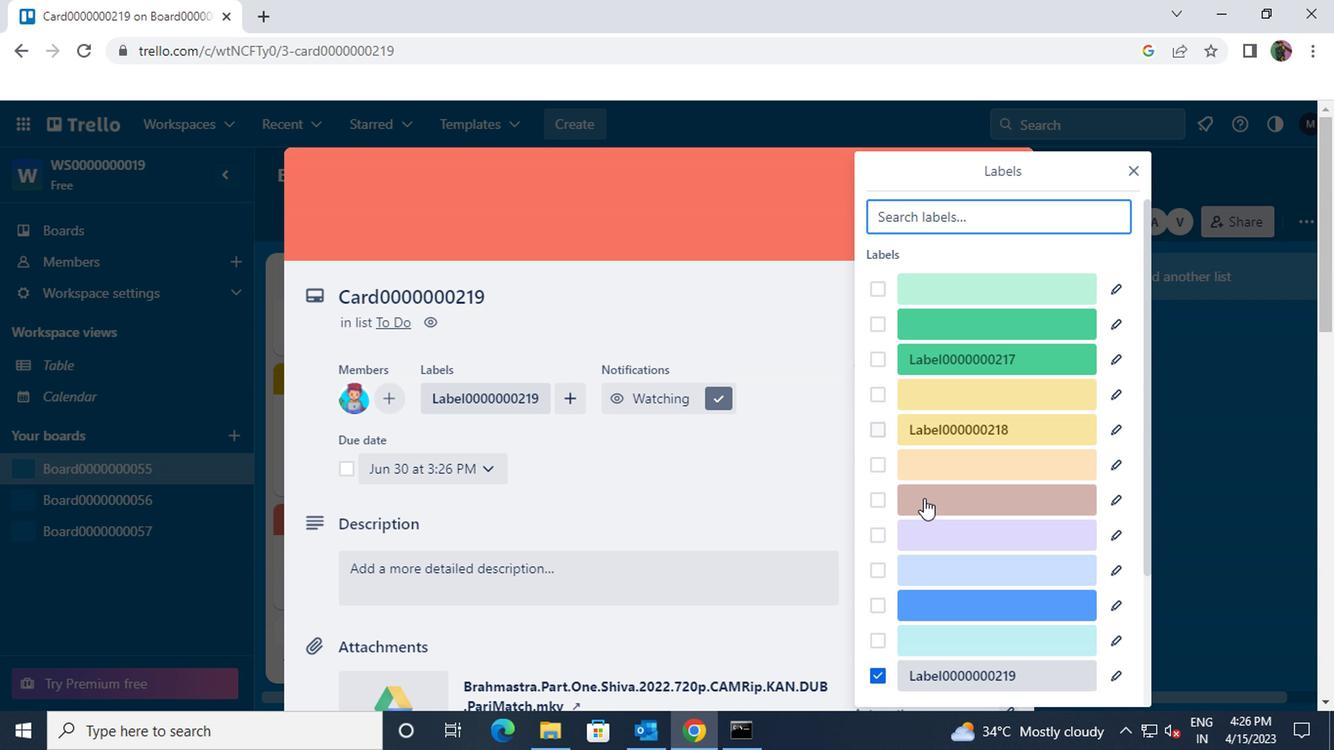 
Action: Mouse moved to (880, 499)
Screenshot: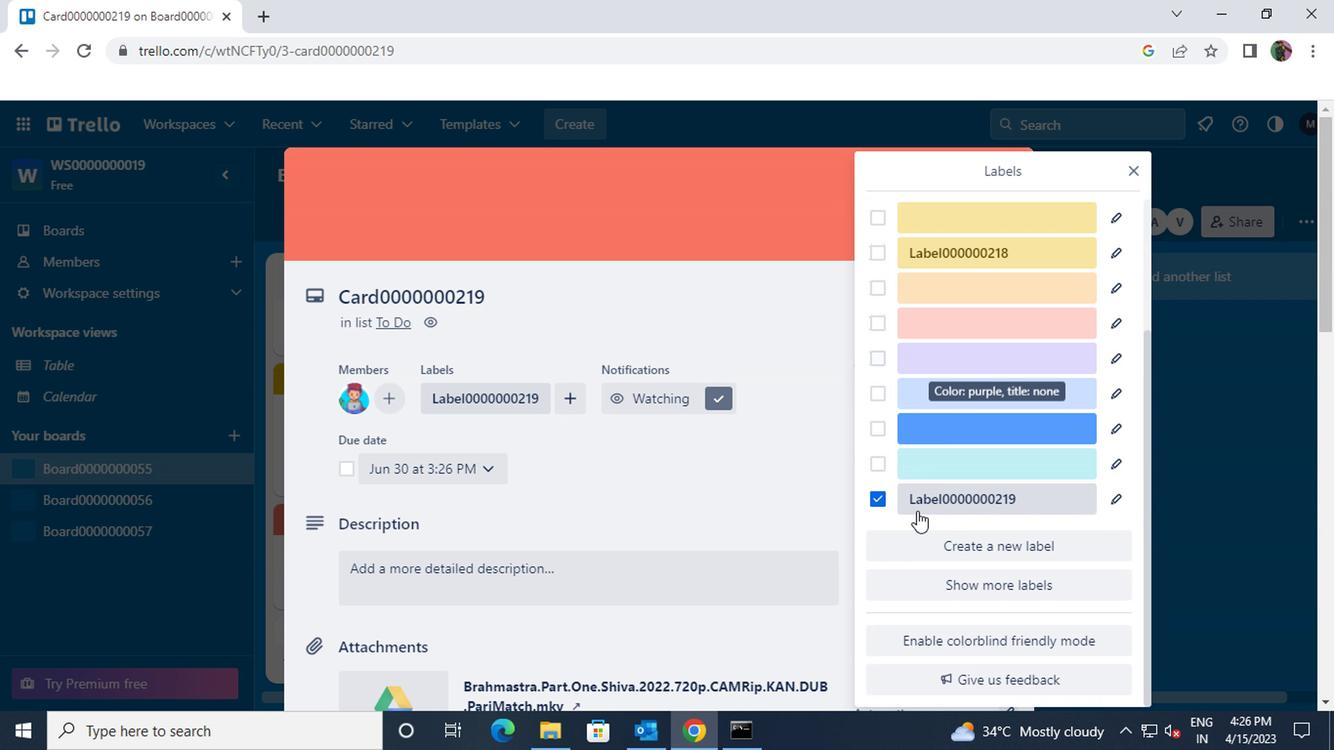 
Action: Mouse pressed left at (880, 499)
Screenshot: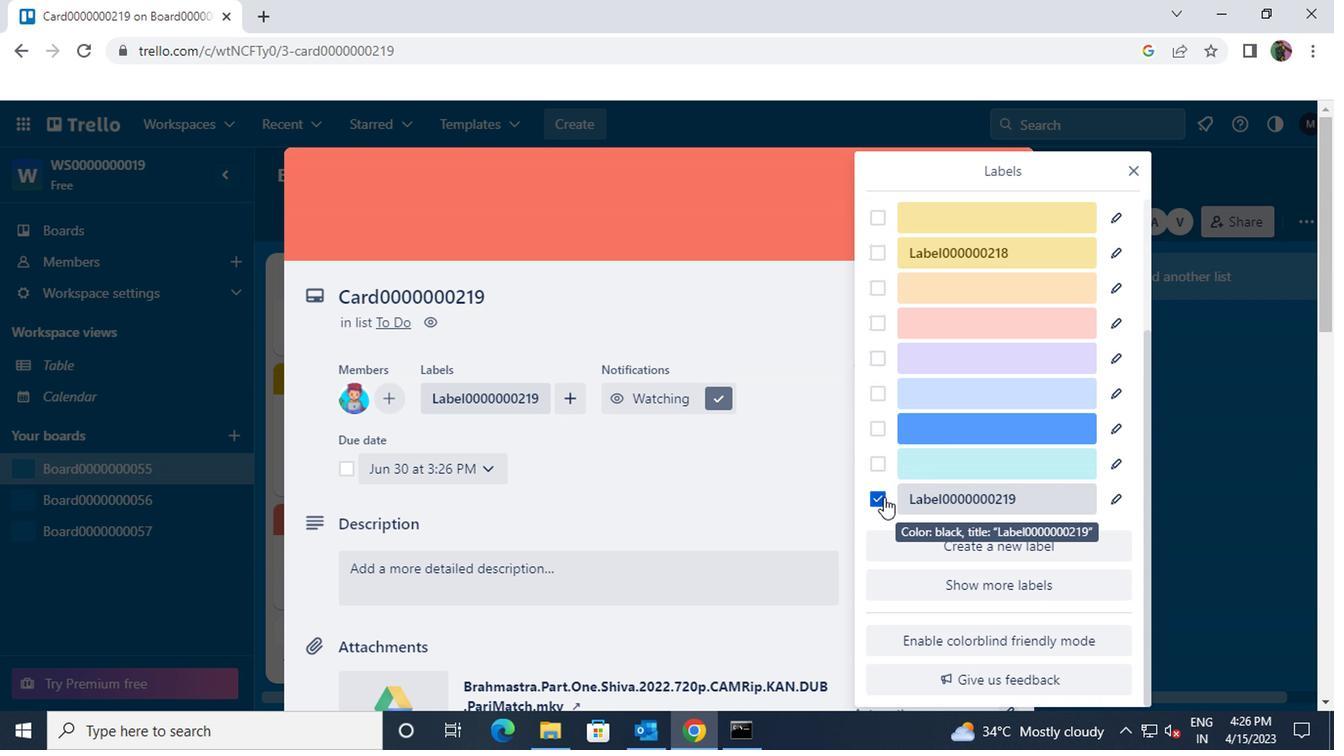 
Action: Mouse moved to (983, 554)
Screenshot: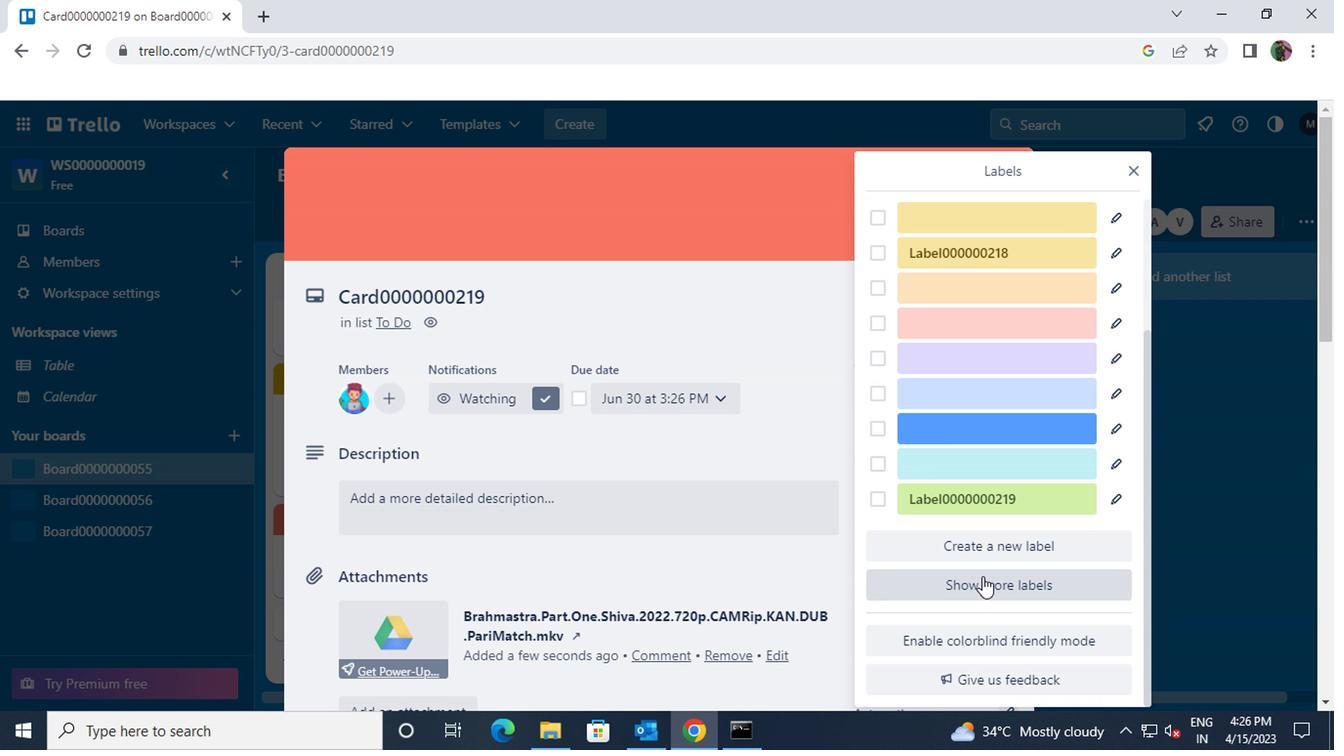 
Action: Mouse pressed left at (983, 554)
Screenshot: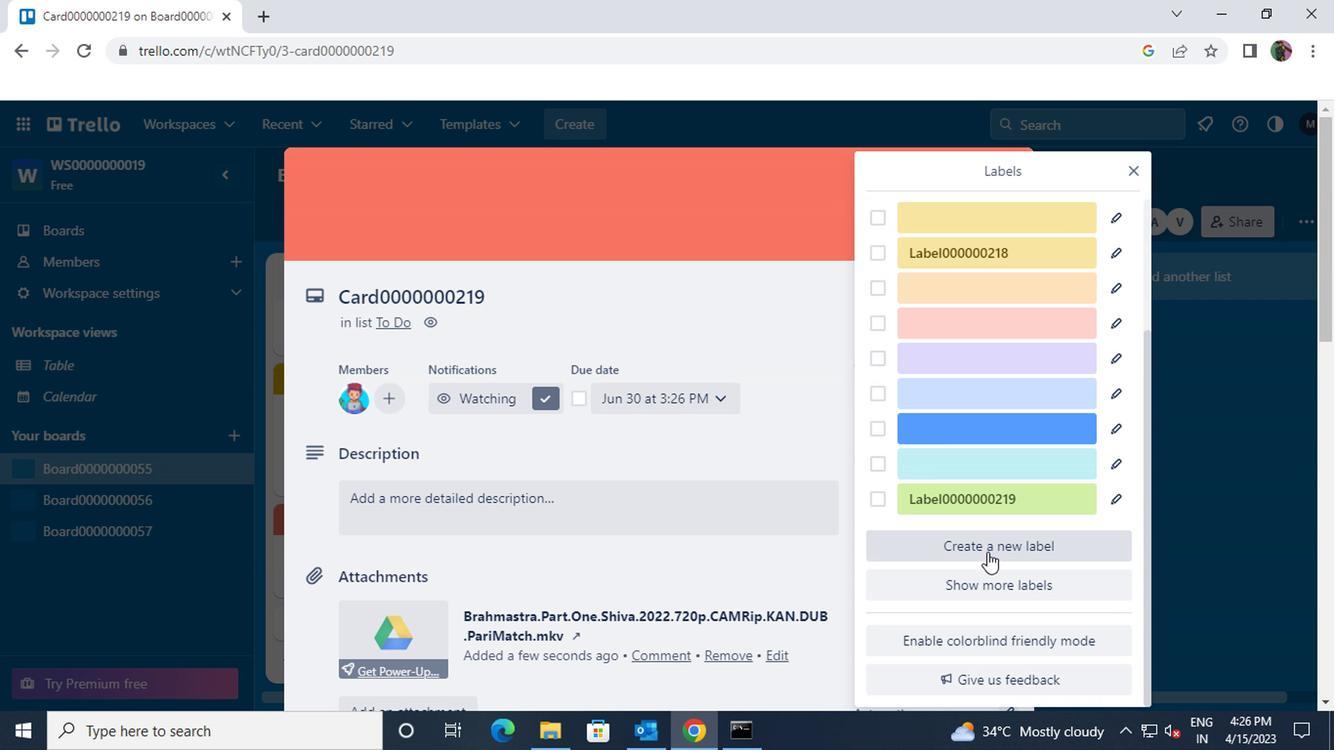 
Action: Mouse scrolled (983, 555) with delta (0, 1)
Screenshot: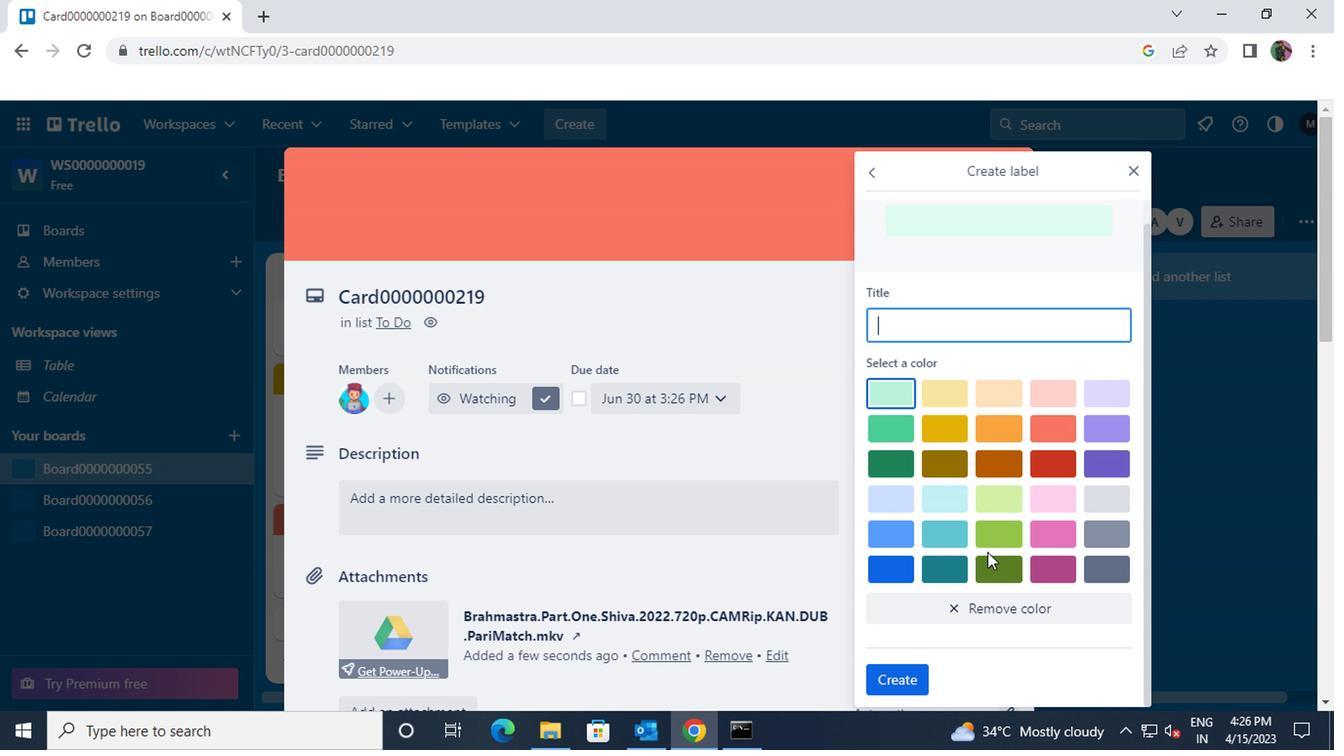 
Action: Mouse moved to (949, 354)
Screenshot: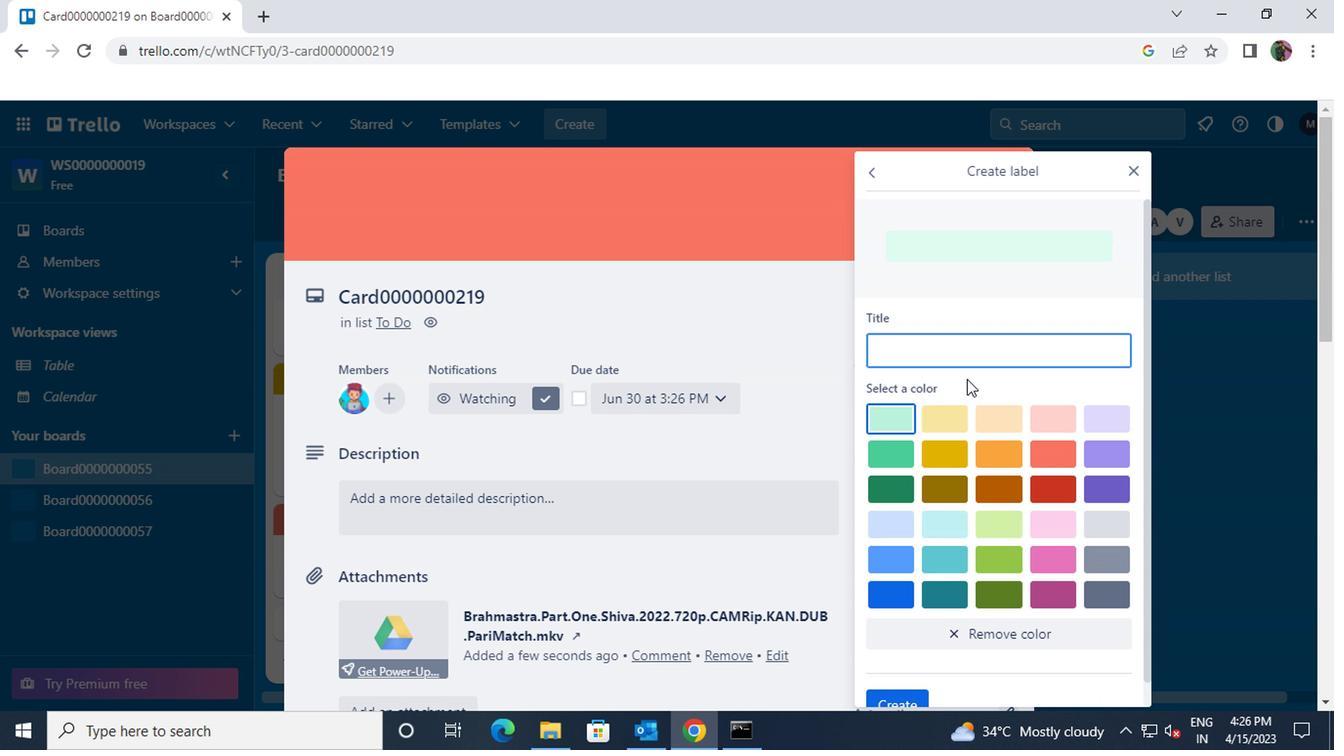 
Action: Mouse pressed left at (949, 354)
Screenshot: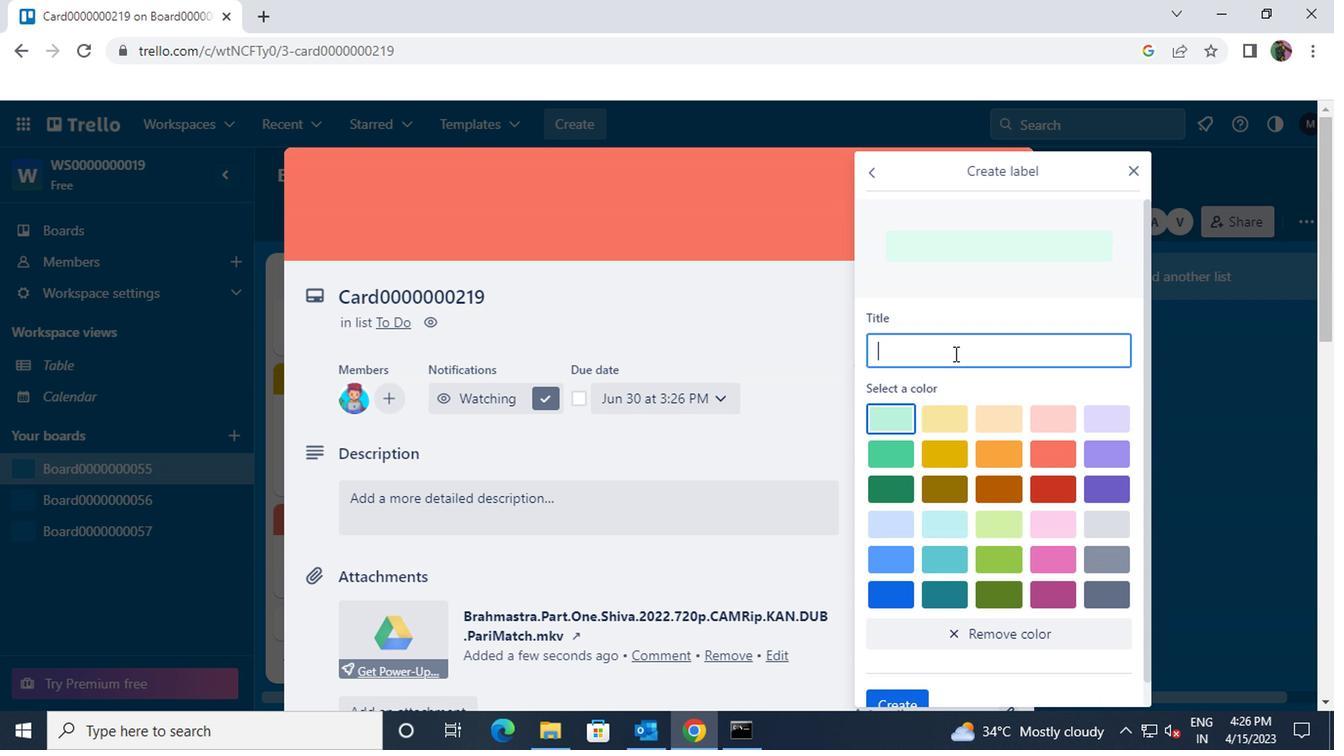 
Action: Key pressed <Key.shift>LABEL000000029
Screenshot: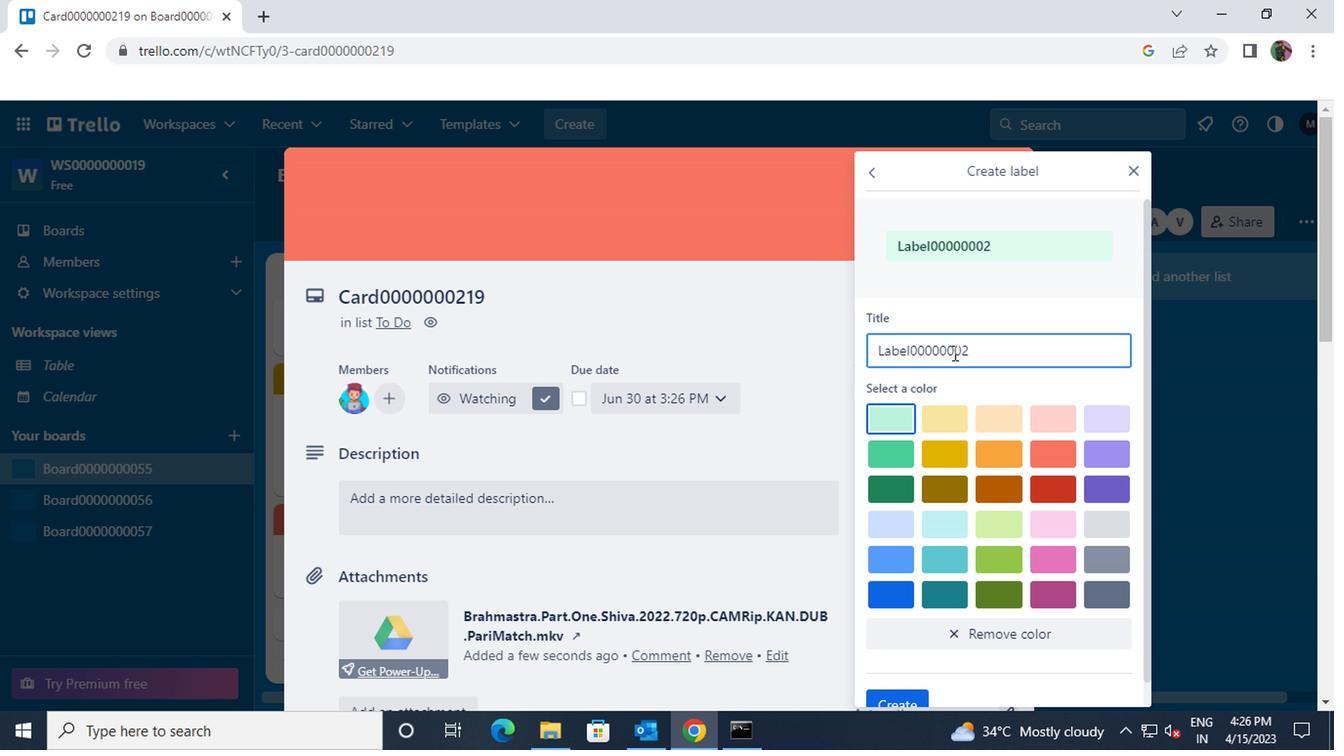 
Action: Mouse scrolled (949, 353) with delta (0, 0)
Screenshot: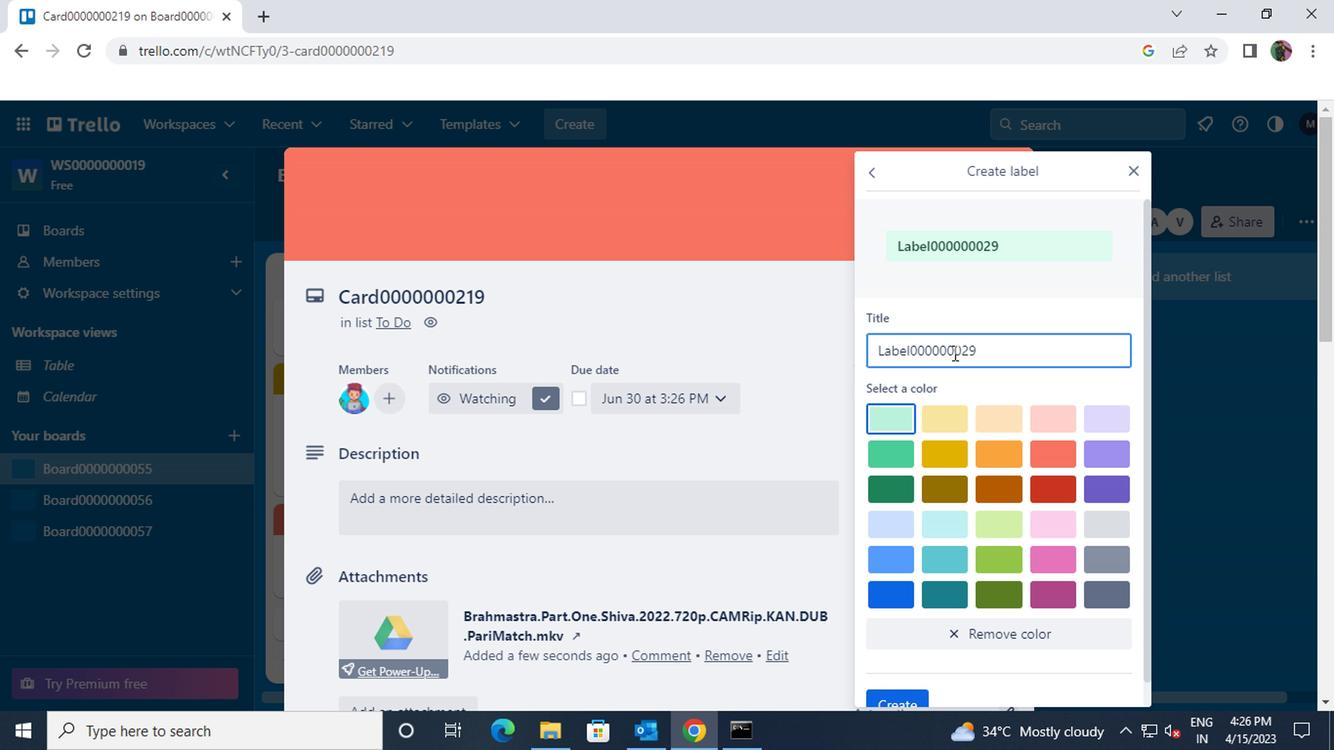 
Action: Mouse moved to (949, 358)
Screenshot: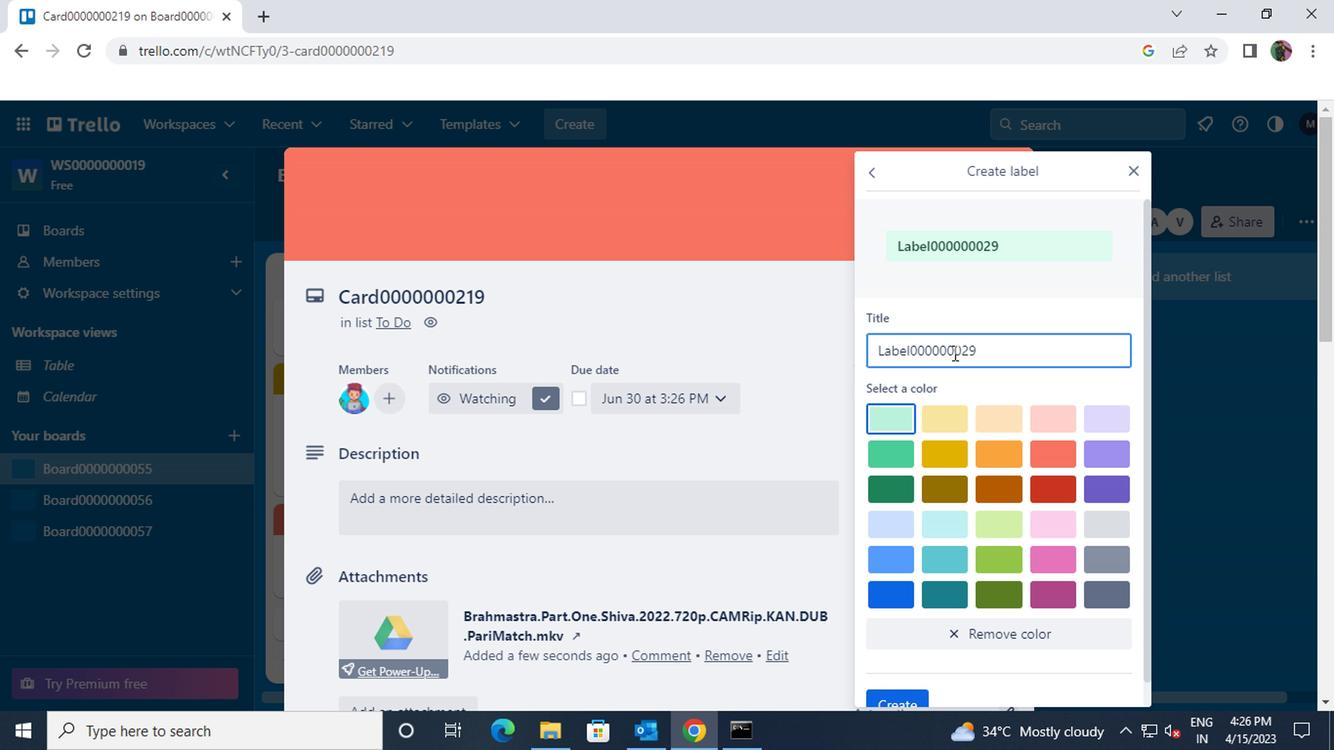 
Action: Mouse scrolled (949, 357) with delta (0, -1)
Screenshot: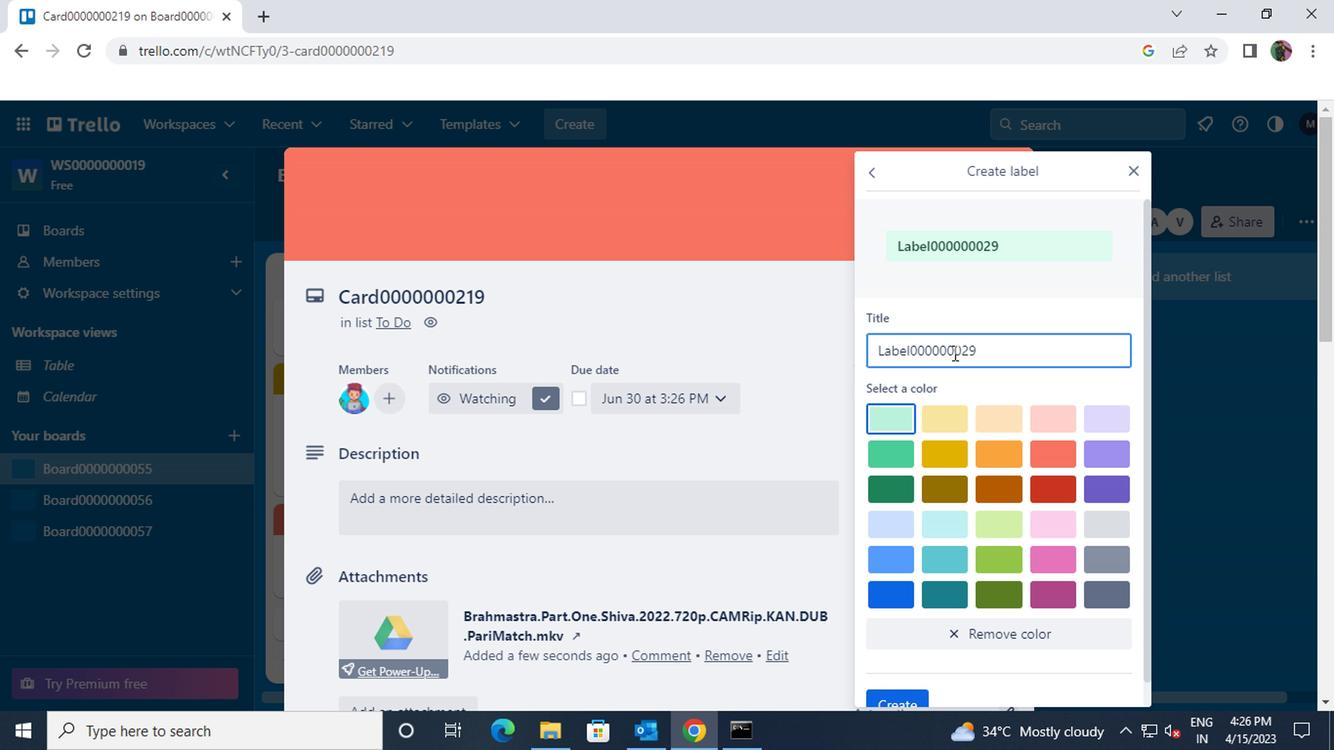 
Action: Mouse moved to (898, 671)
Screenshot: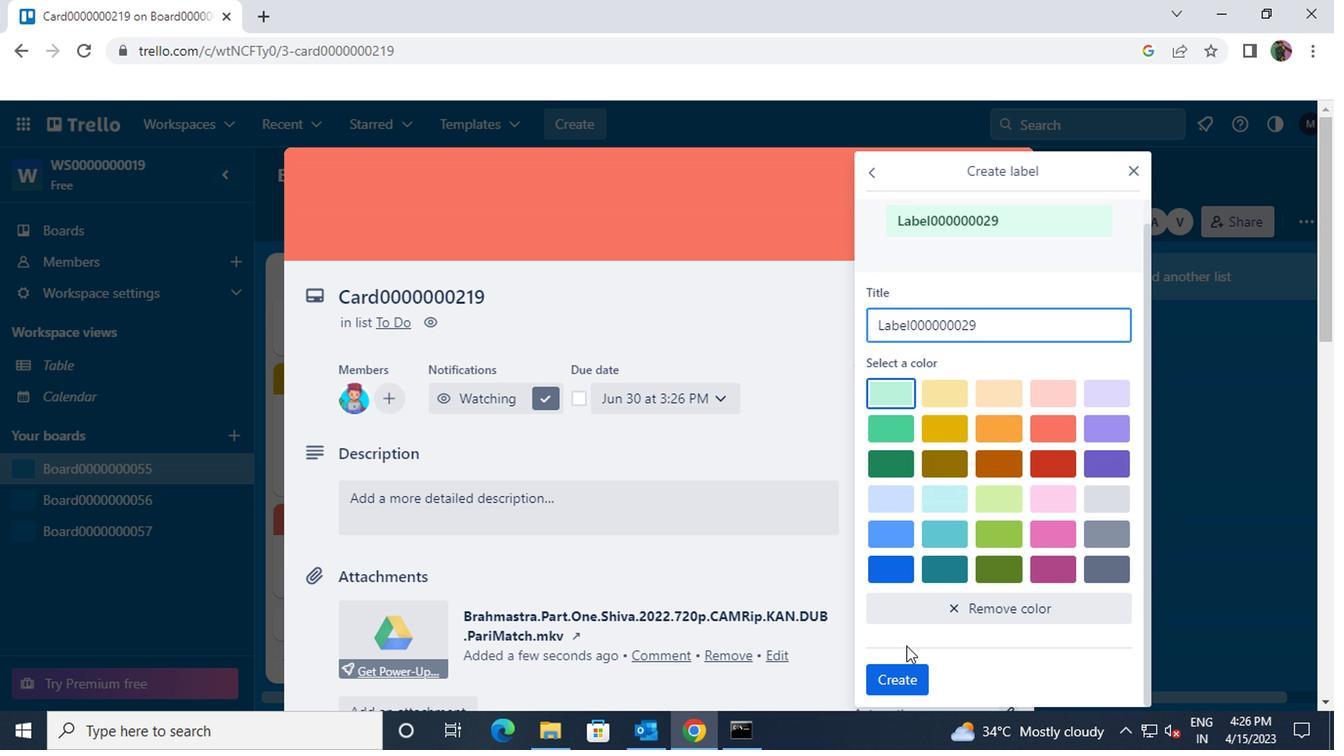 
Action: Mouse pressed left at (898, 671)
Screenshot: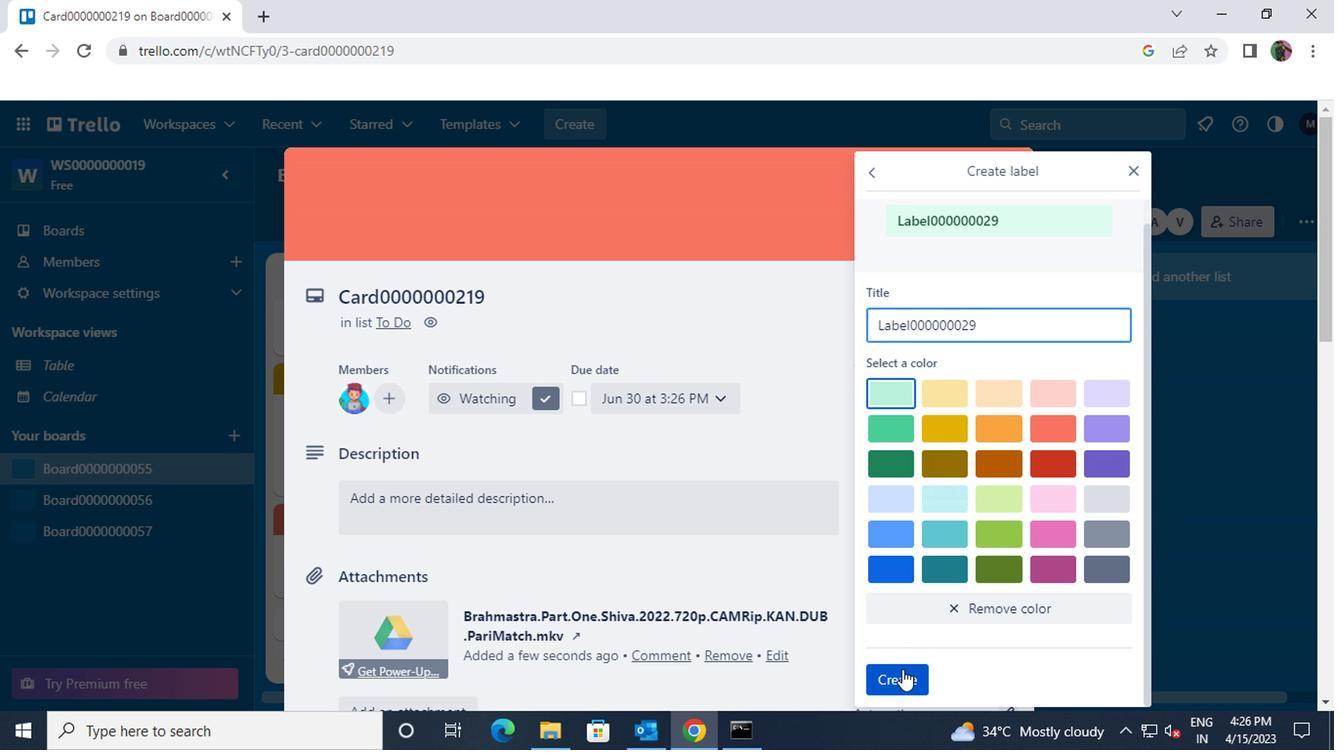 
Action: Mouse moved to (1129, 157)
Screenshot: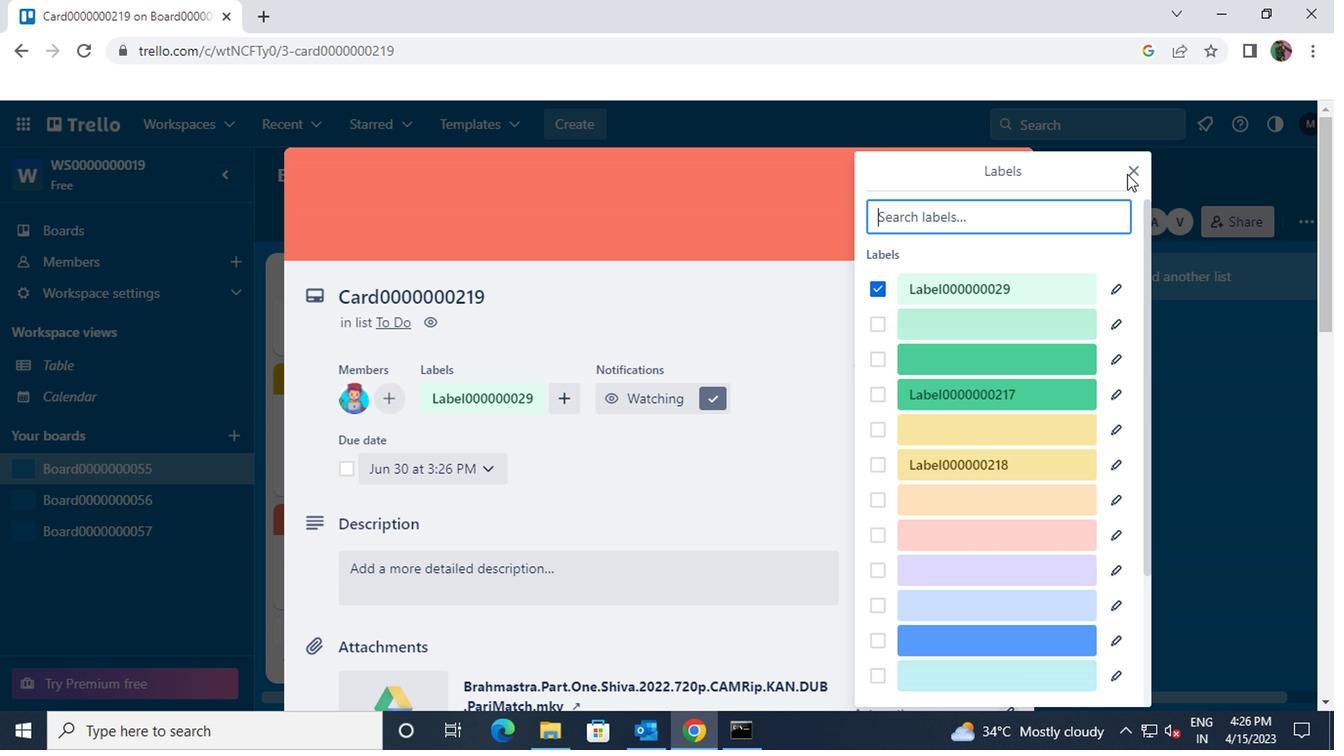 
Action: Mouse pressed left at (1129, 157)
Screenshot: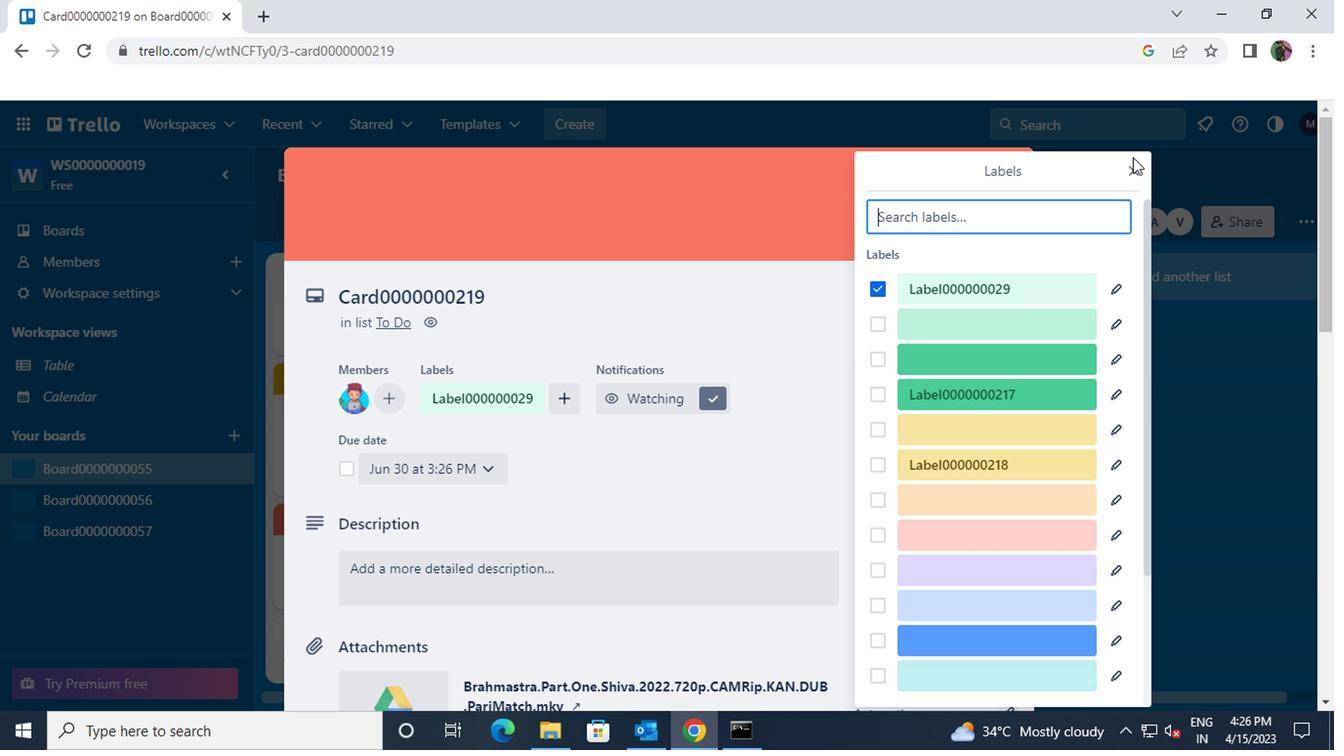 
Action: Mouse moved to (1126, 164)
Screenshot: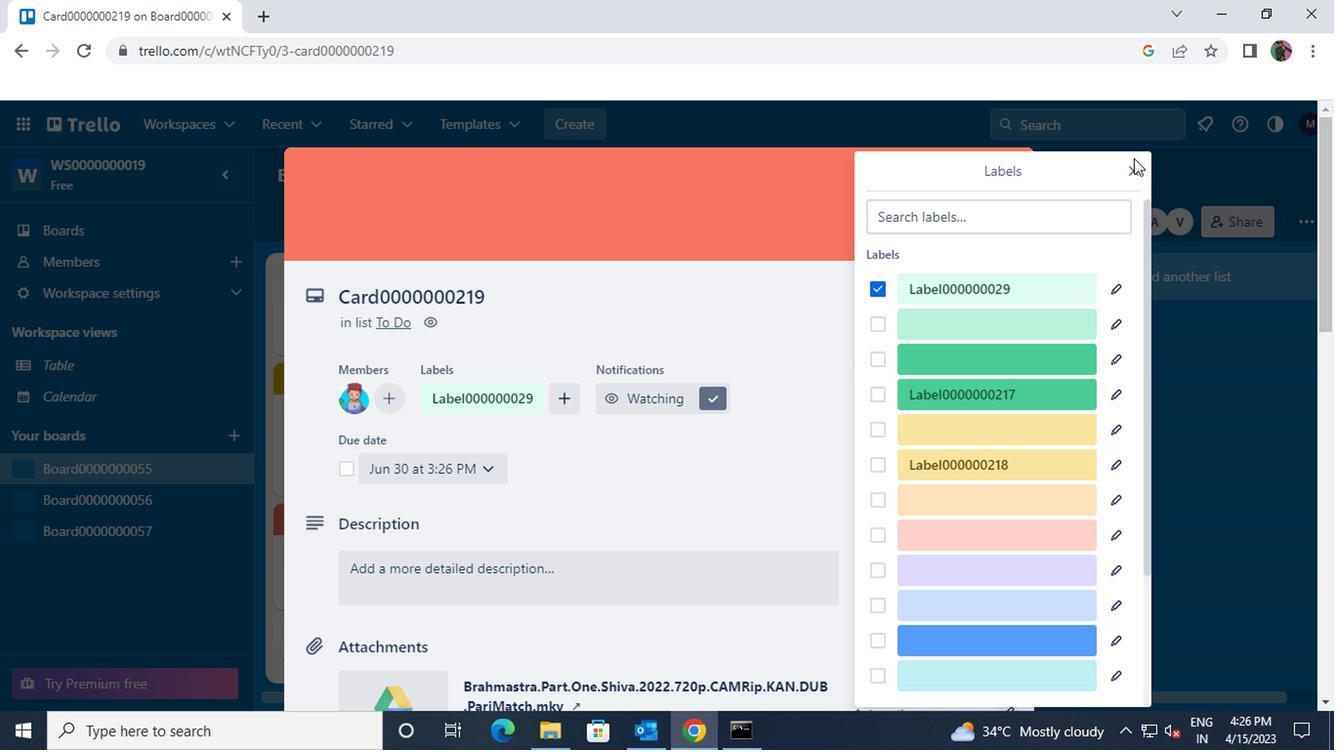 
Action: Mouse pressed left at (1126, 164)
Screenshot: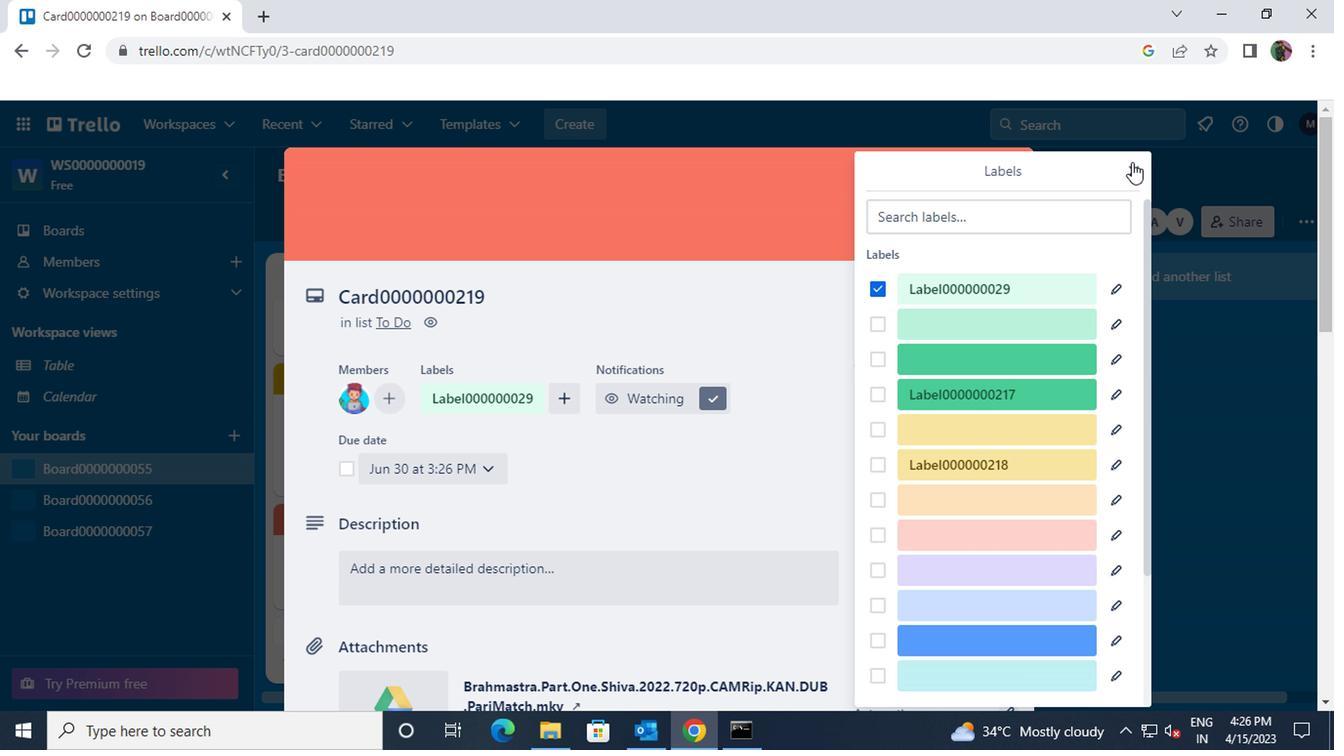 
Action: Mouse moved to (668, 578)
Screenshot: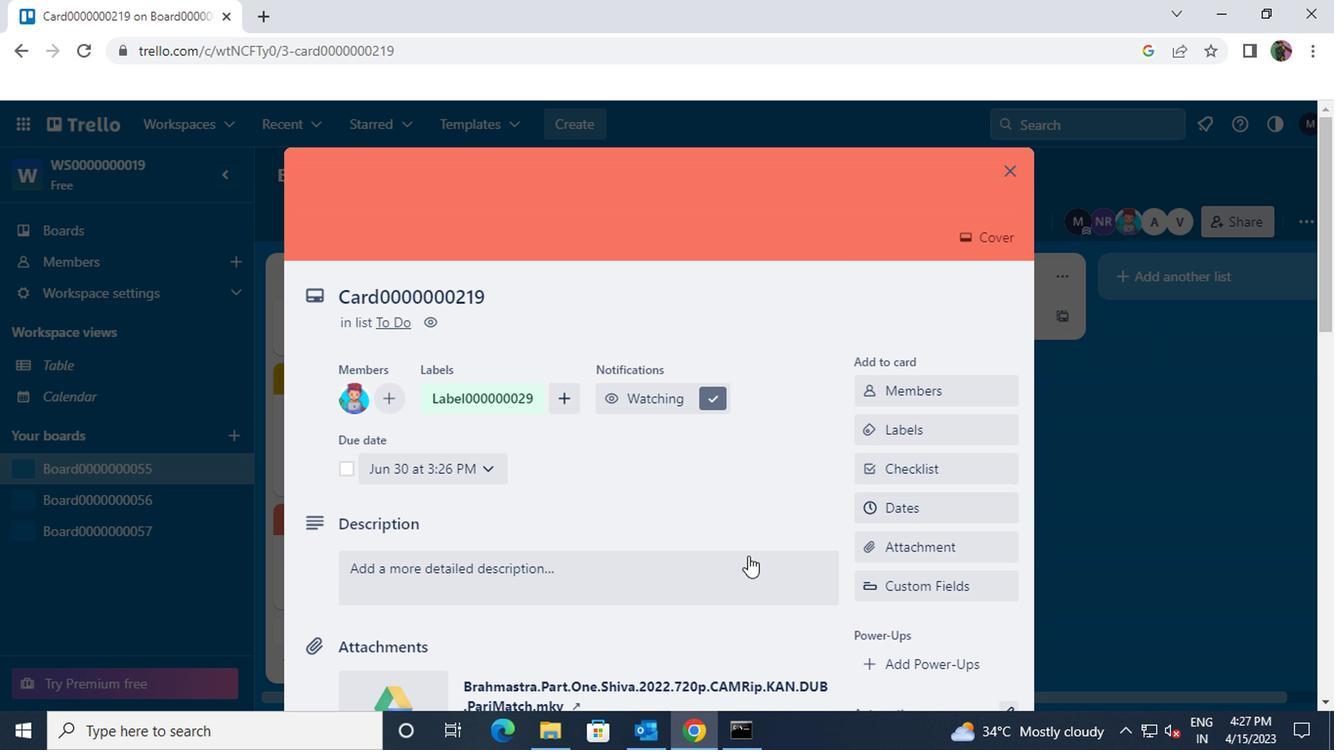 
Action: Mouse pressed left at (668, 578)
Screenshot: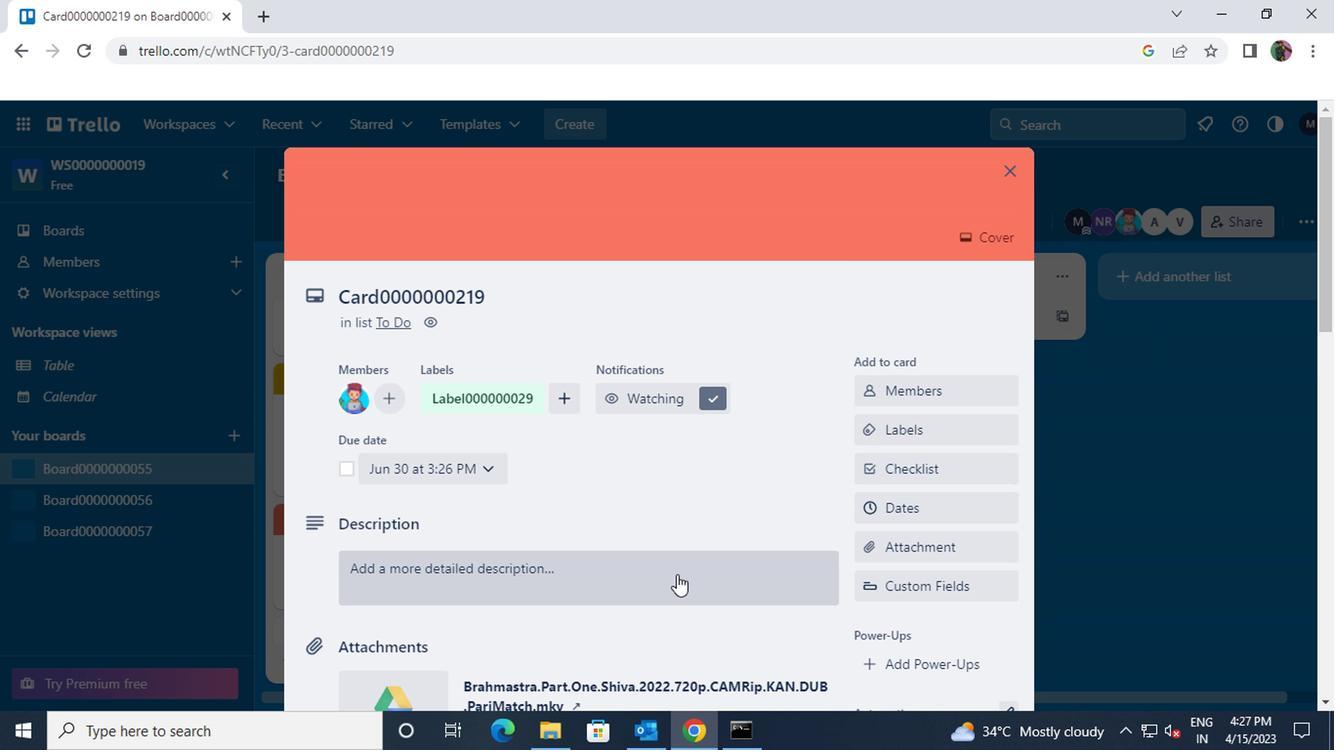 
Action: Key pressed <Key.shift>DS0000000219
Screenshot: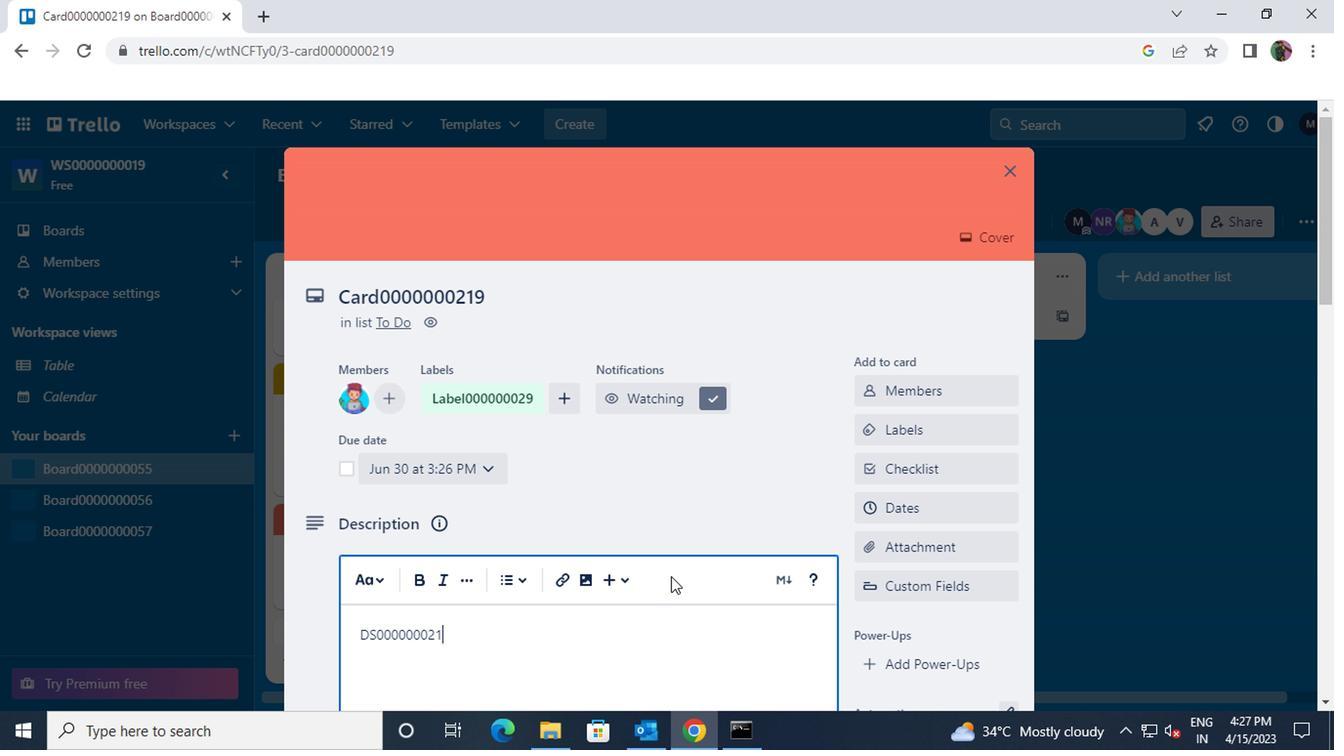 
Action: Mouse scrolled (668, 577) with delta (0, 0)
Screenshot: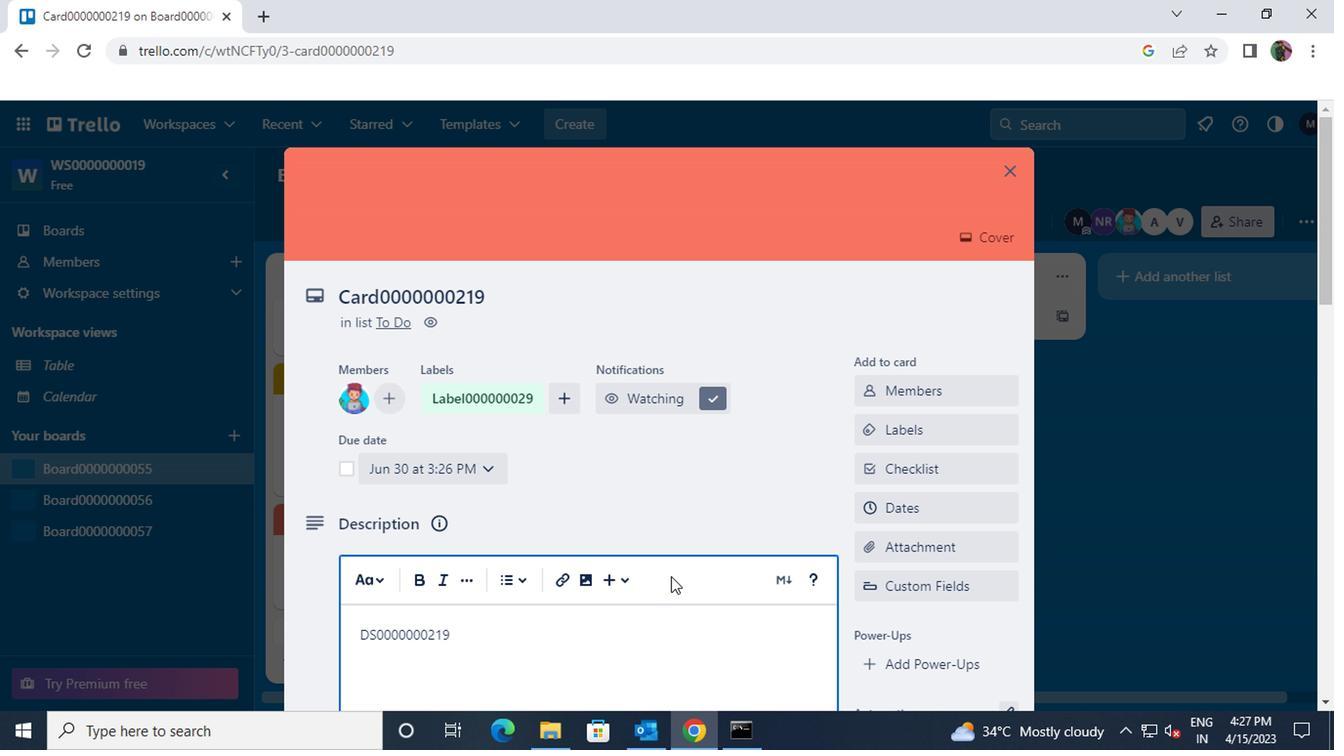 
Action: Mouse scrolled (668, 577) with delta (0, 0)
Screenshot: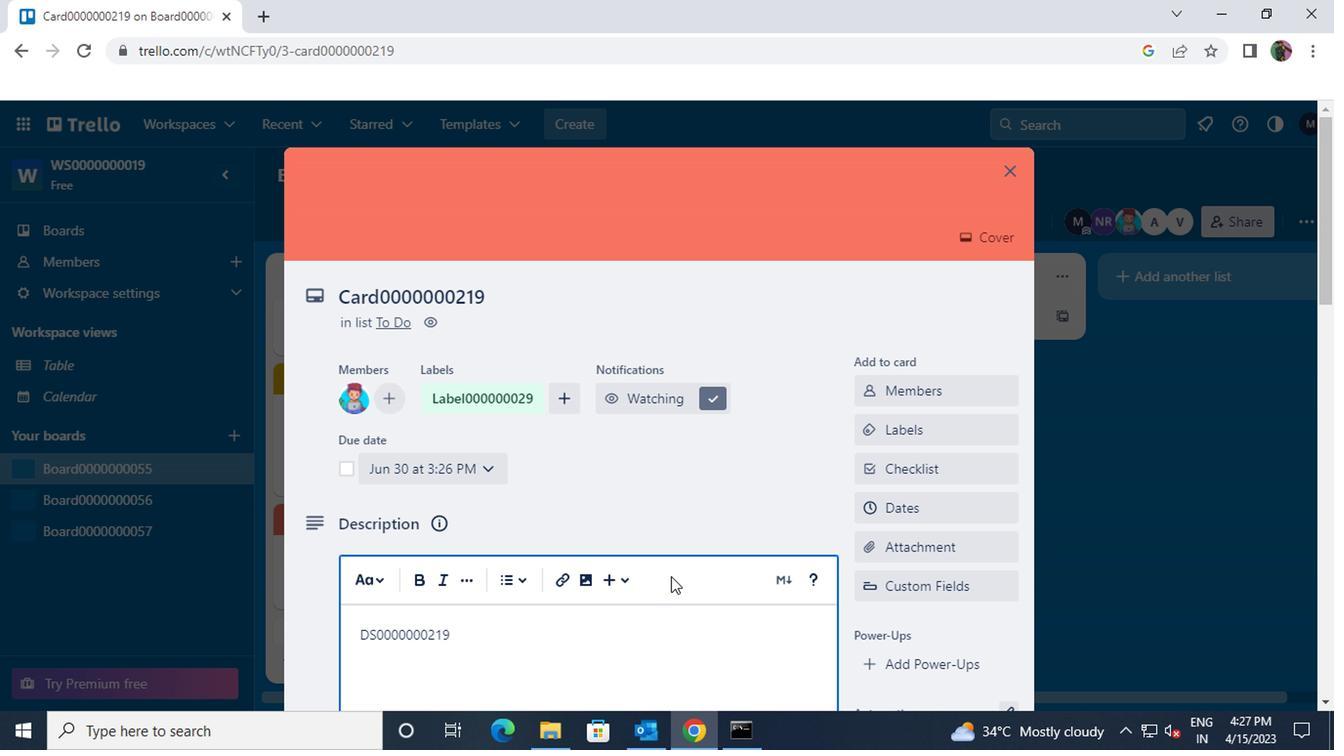 
Action: Mouse scrolled (668, 577) with delta (0, 0)
Screenshot: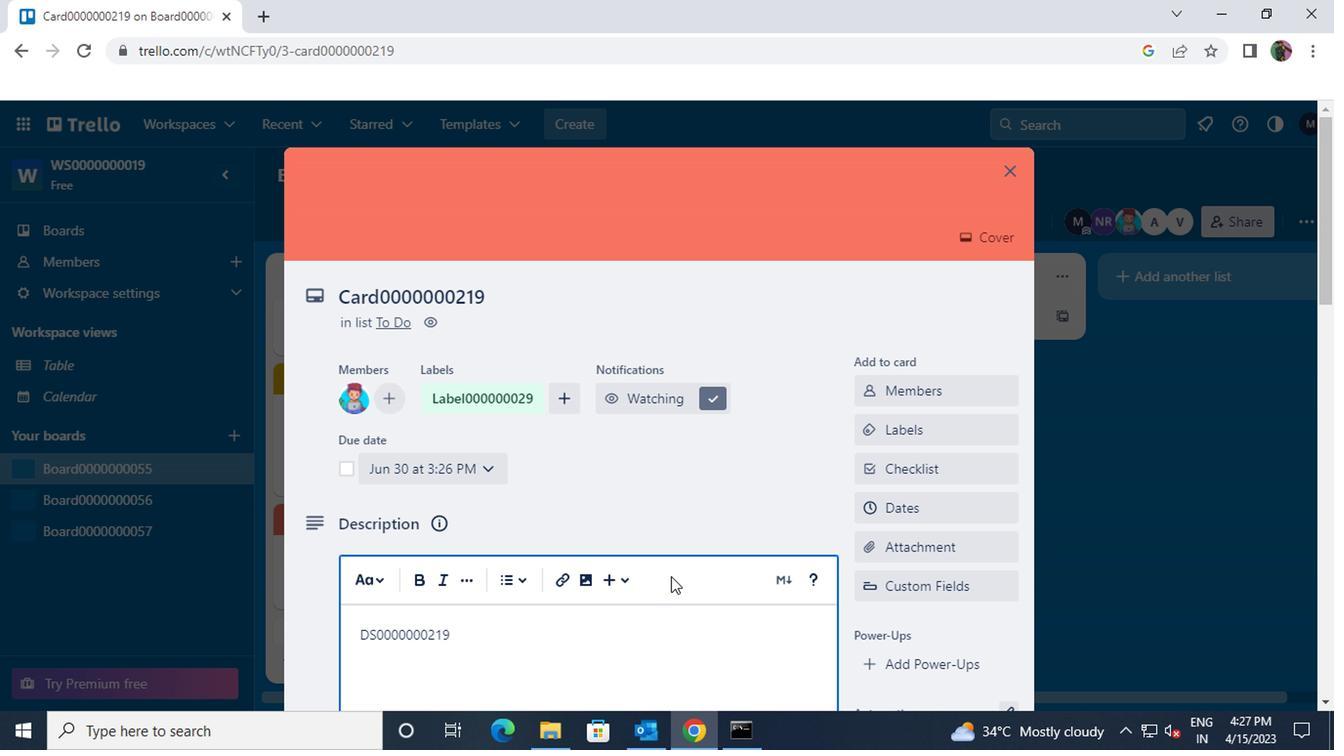 
Action: Mouse scrolled (668, 577) with delta (0, 0)
Screenshot: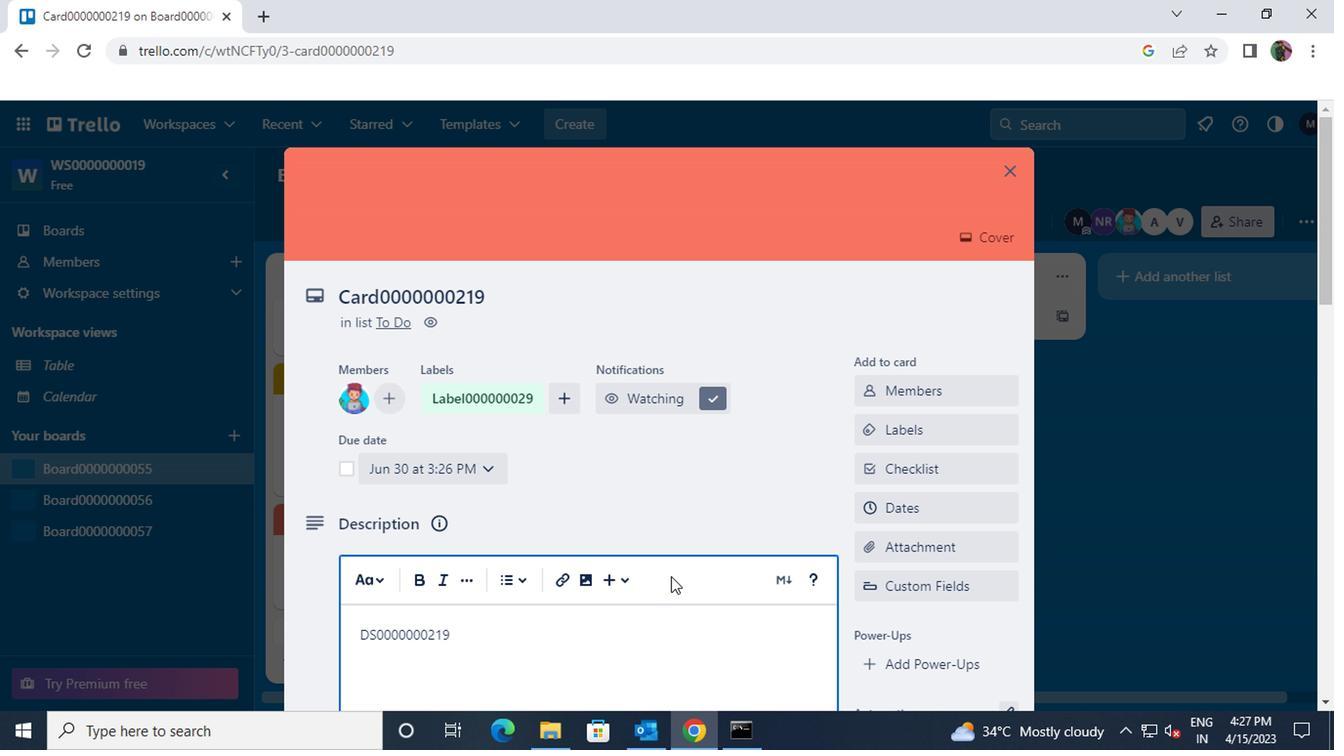 
Action: Mouse moved to (354, 455)
Screenshot: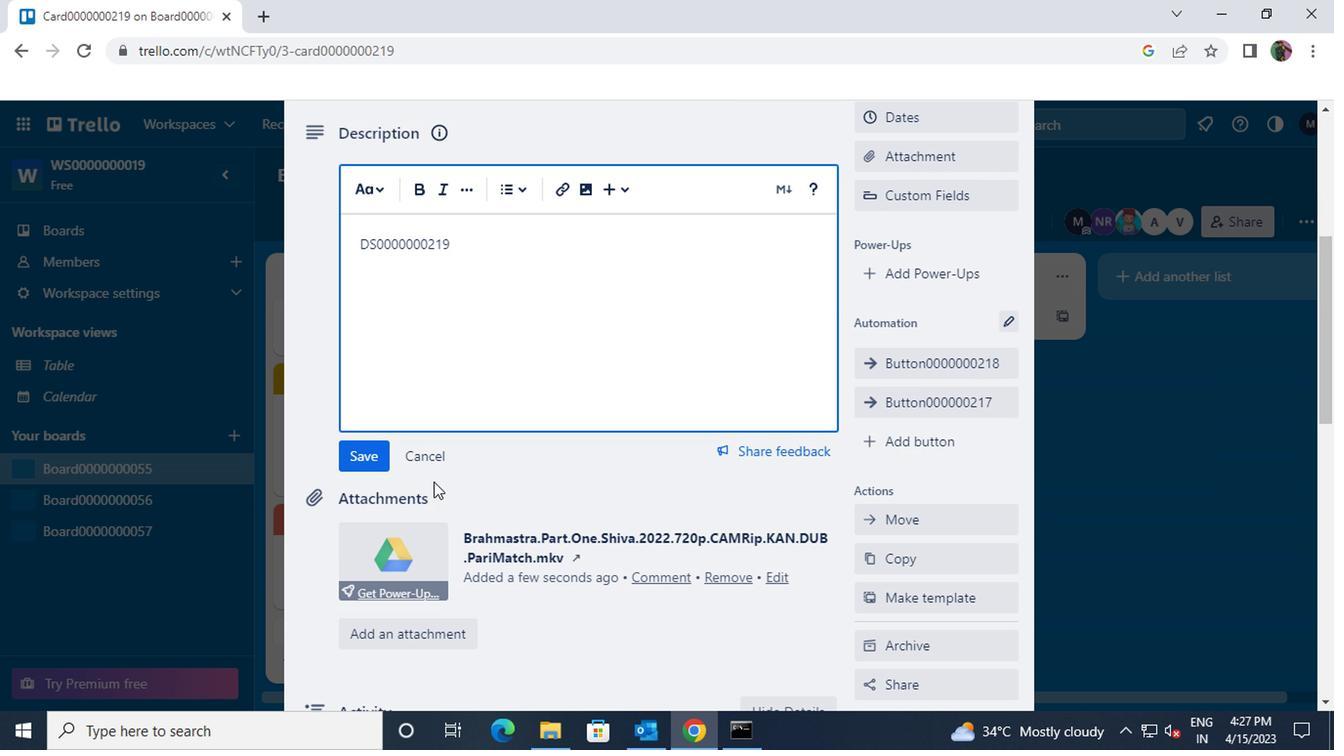
Action: Mouse pressed left at (354, 455)
Screenshot: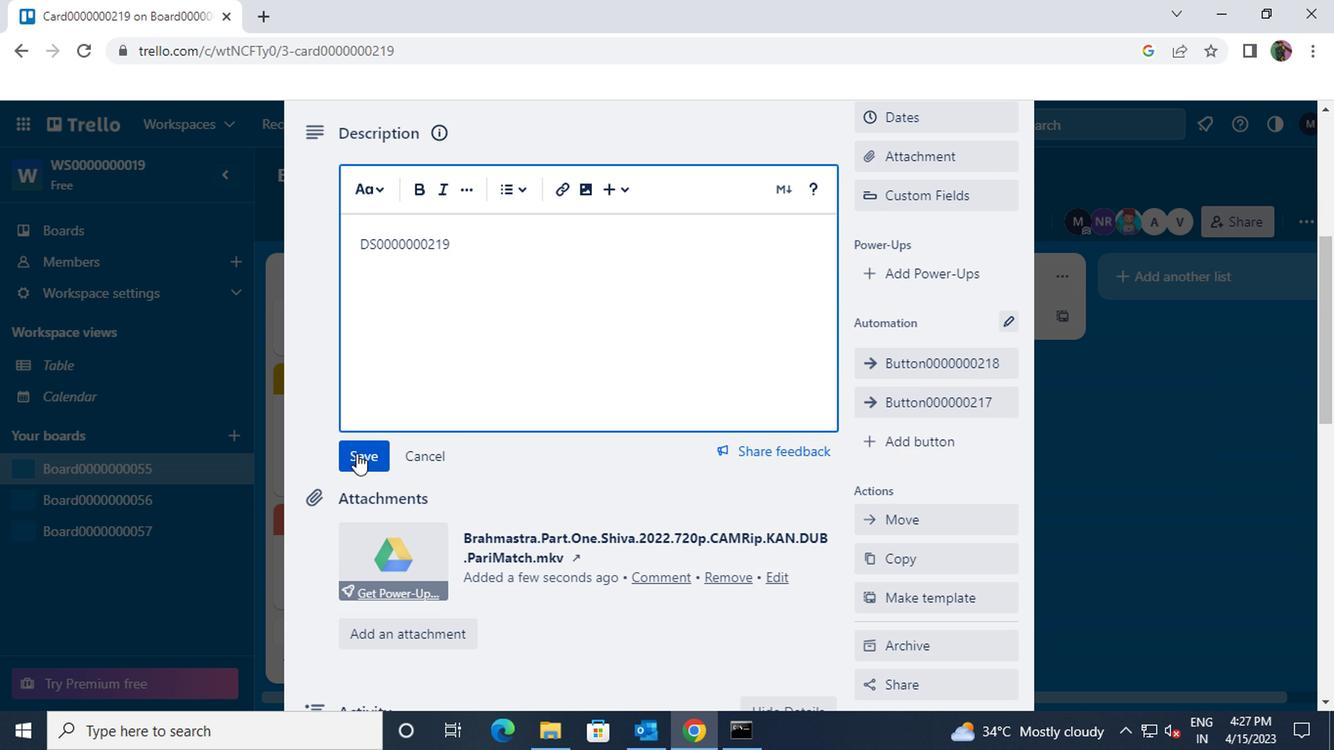 
Action: Mouse moved to (507, 476)
Screenshot: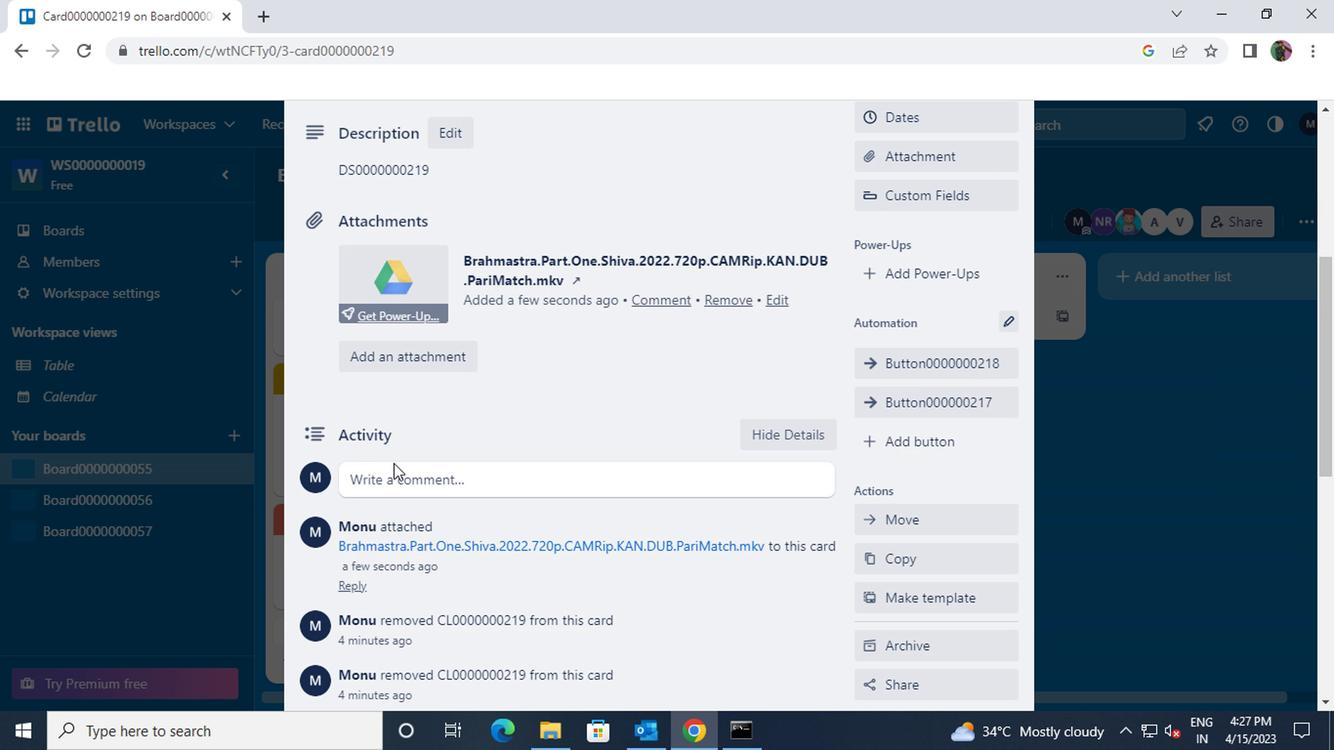 
Action: Mouse scrolled (507, 476) with delta (0, 0)
Screenshot: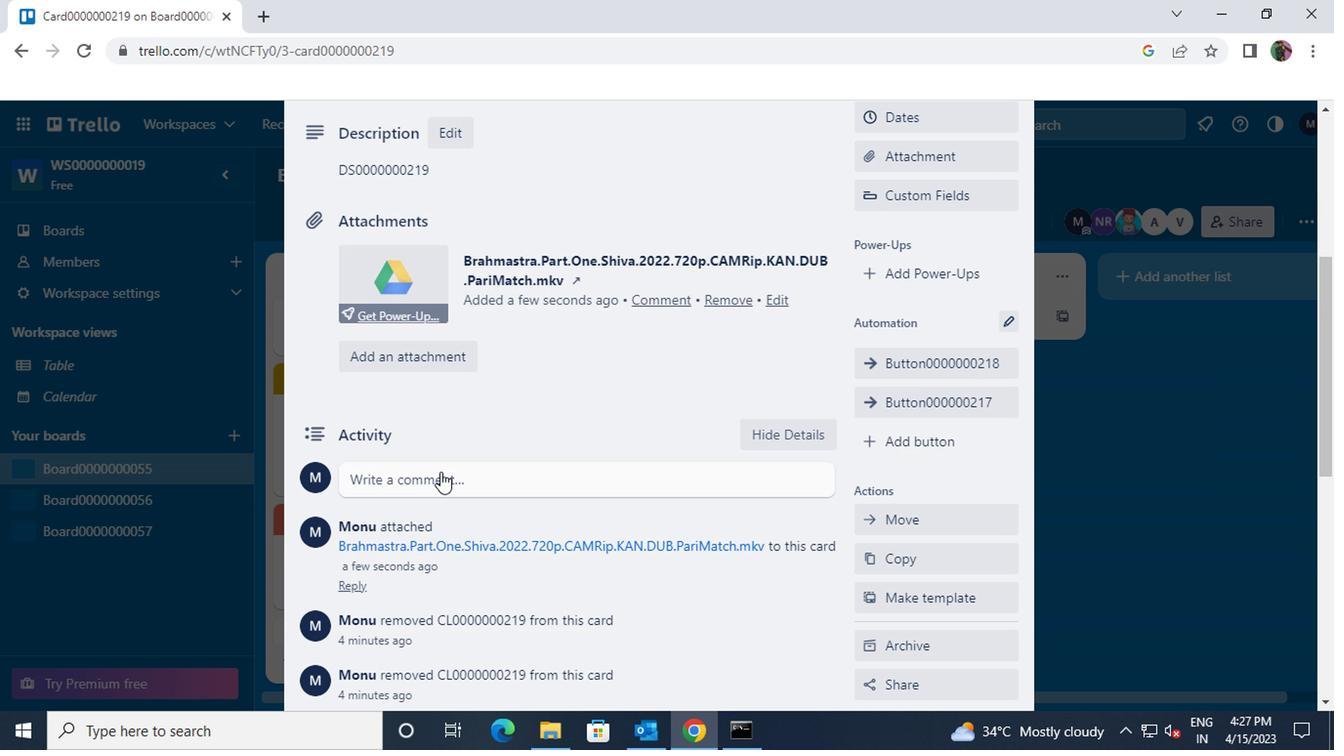 
Action: Mouse moved to (510, 385)
Screenshot: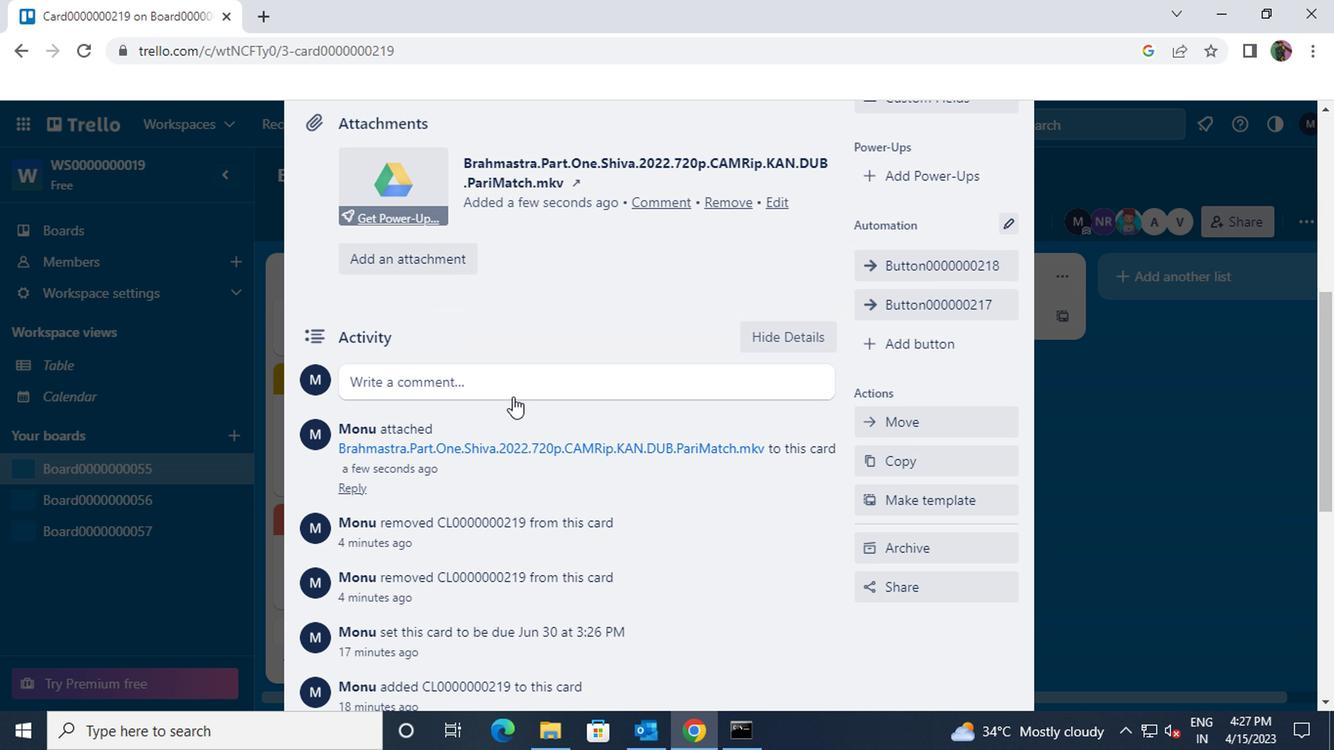 
Action: Mouse pressed left at (510, 385)
Screenshot: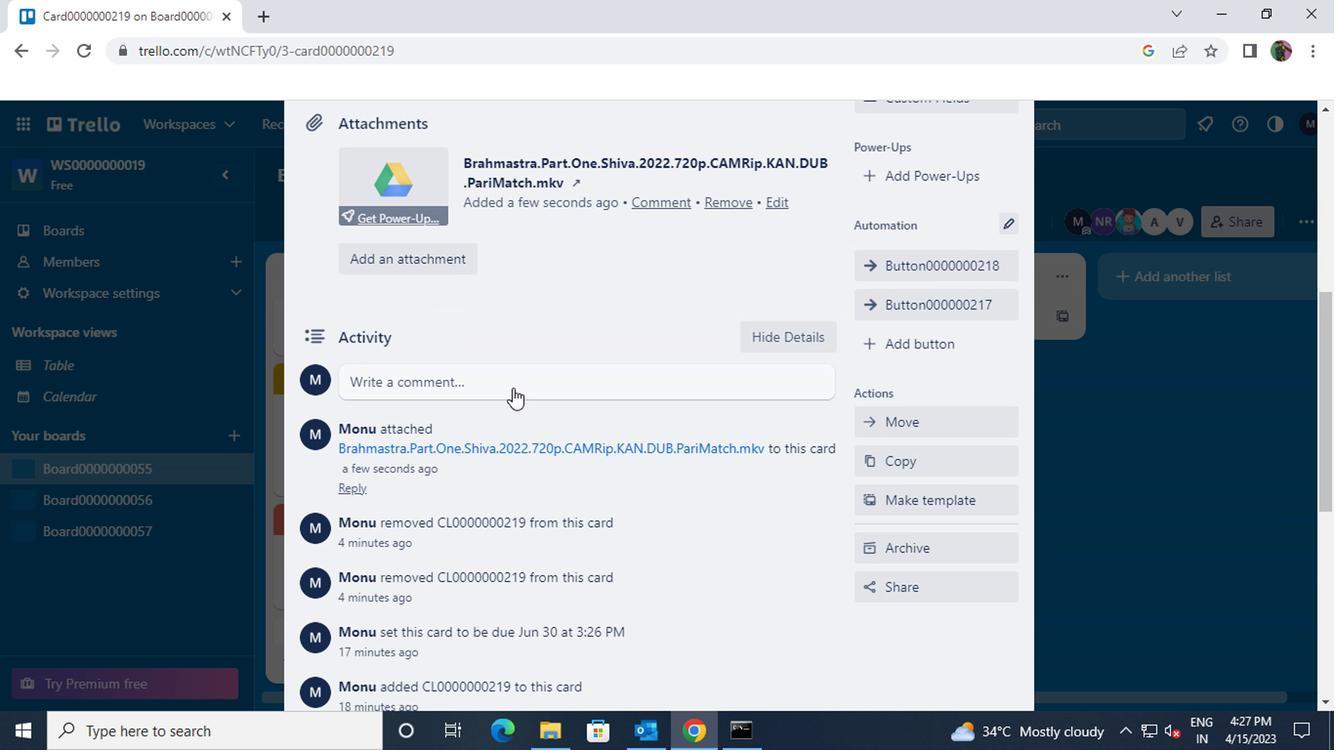
Action: Mouse moved to (510, 385)
Screenshot: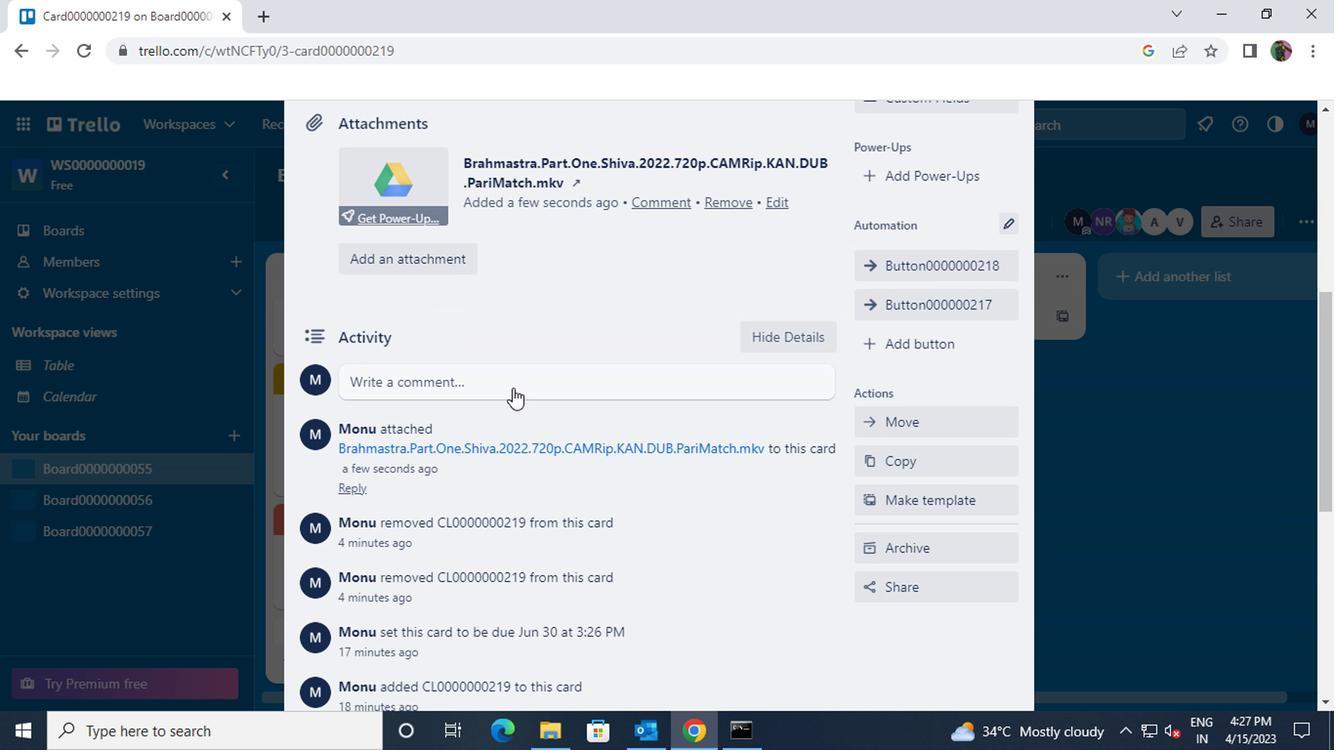 
Action: Key pressed <Key.shift>CM0000000219
Screenshot: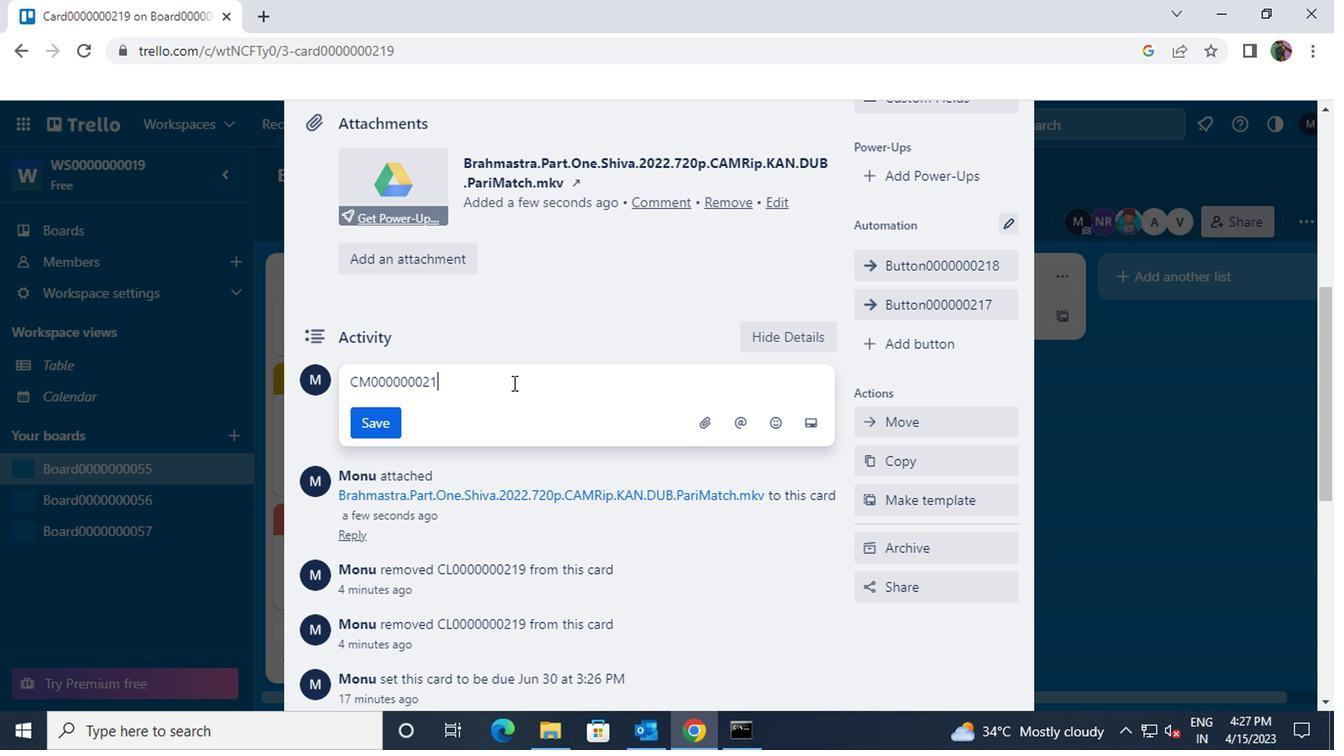 
Action: Mouse moved to (357, 419)
Screenshot: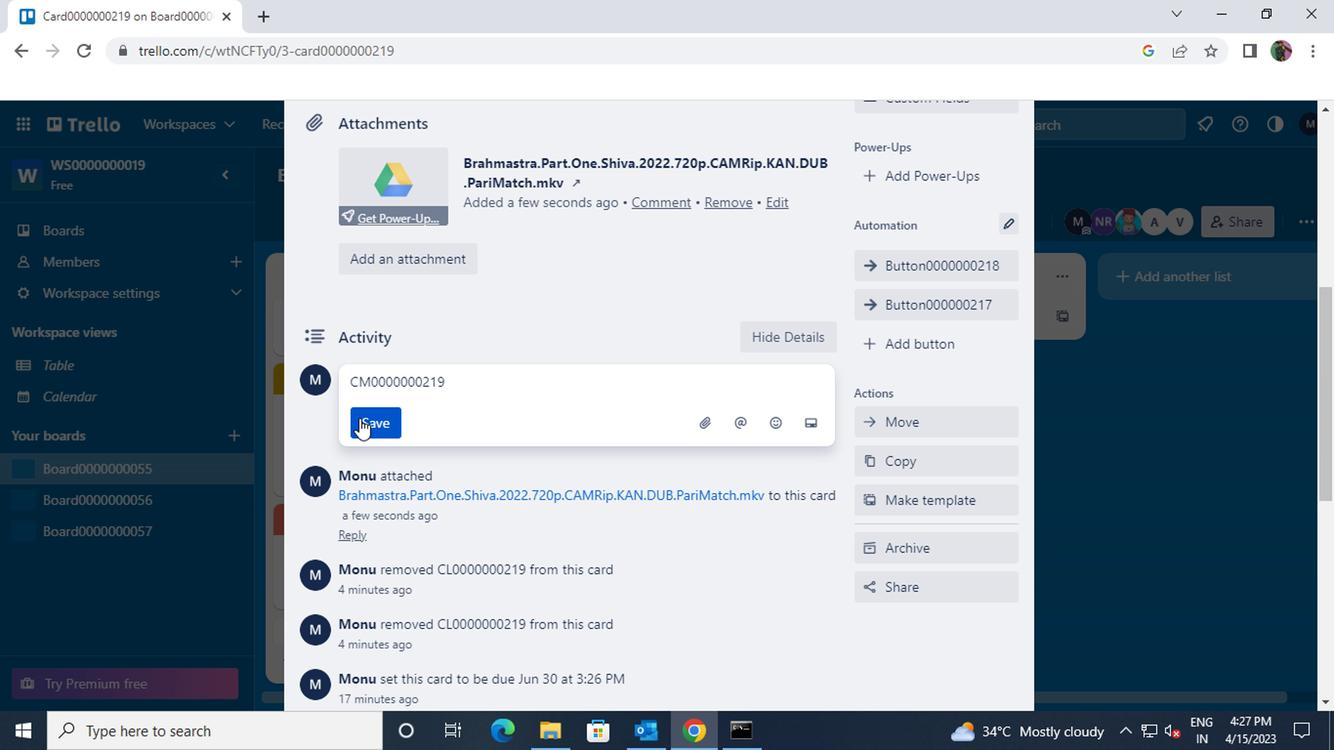 
Action: Mouse pressed left at (357, 419)
Screenshot: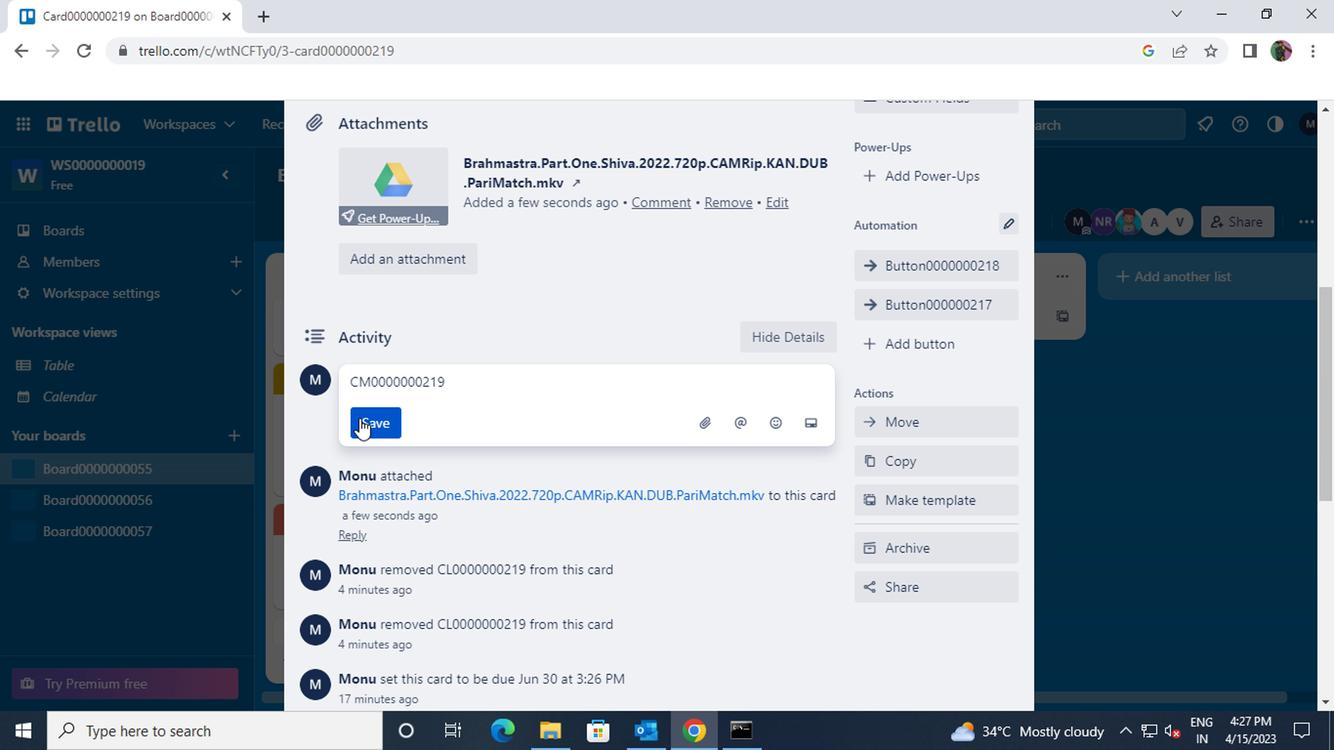 
